 Task: Find connections with filter location Guruvāyūr with filter topic #socialentrepreneurswith filter profile language German with filter current company UPL with filter school Arts Commerce Jobs with filter industry Pet Services with filter service category Web Development with filter keywords title Manufacturing Assembler
Action: Mouse moved to (512, 72)
Screenshot: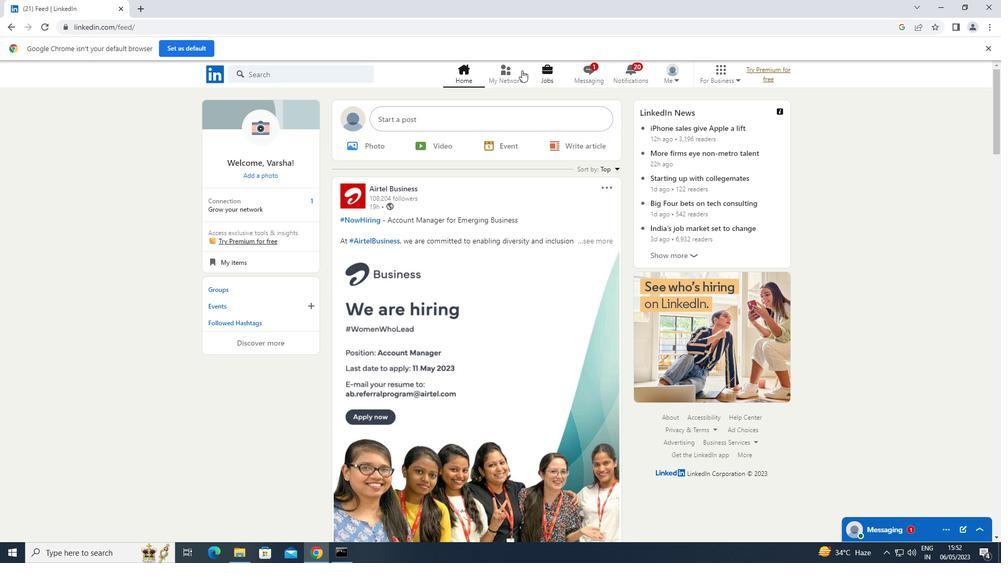 
Action: Mouse pressed left at (512, 72)
Screenshot: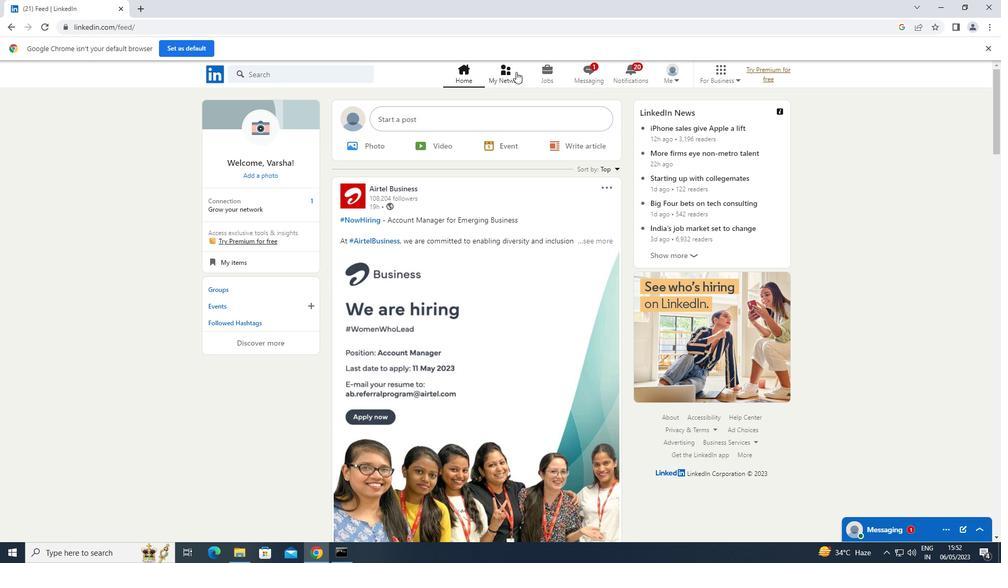 
Action: Mouse moved to (300, 133)
Screenshot: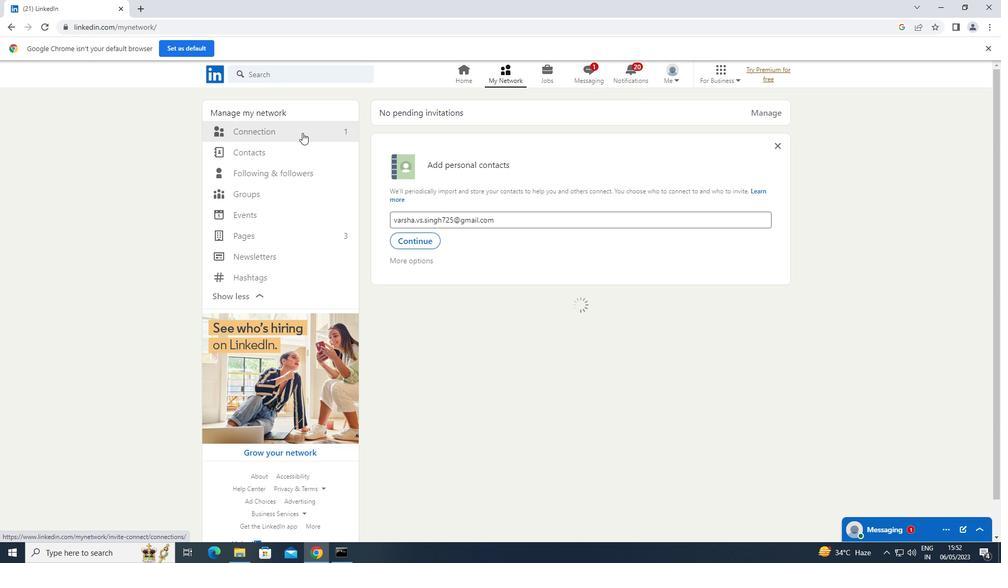 
Action: Mouse pressed left at (300, 133)
Screenshot: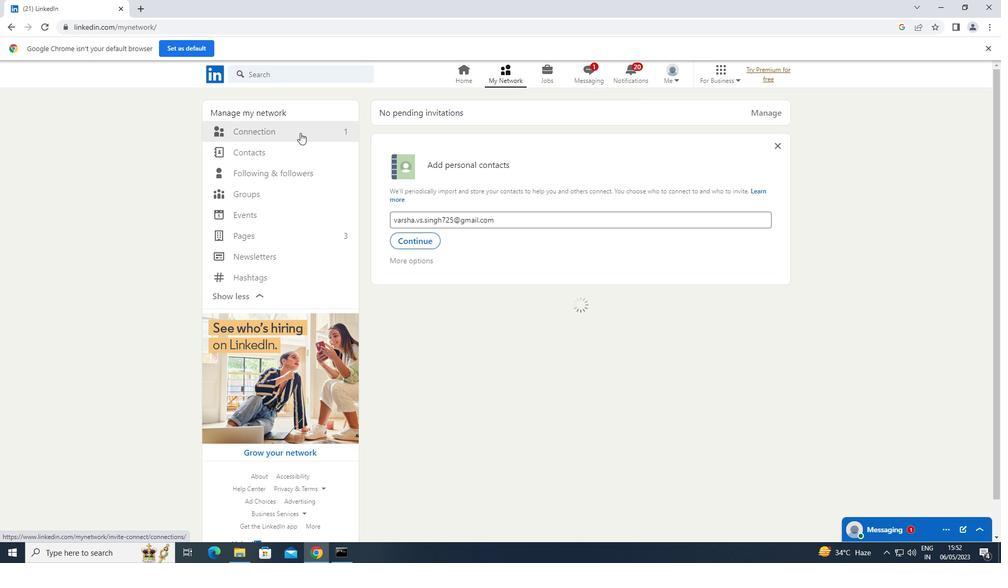 
Action: Mouse moved to (596, 131)
Screenshot: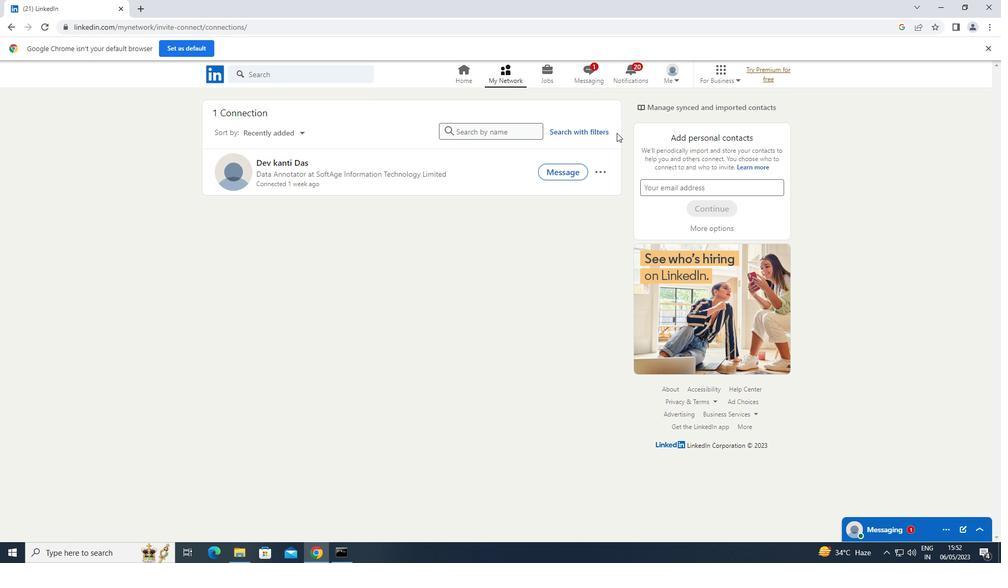 
Action: Mouse pressed left at (596, 131)
Screenshot: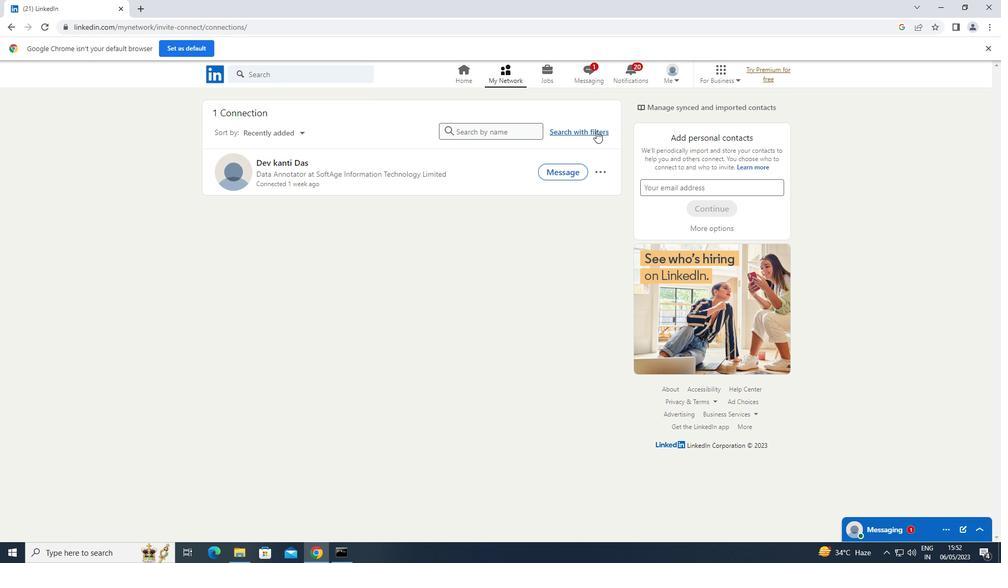 
Action: Mouse moved to (535, 102)
Screenshot: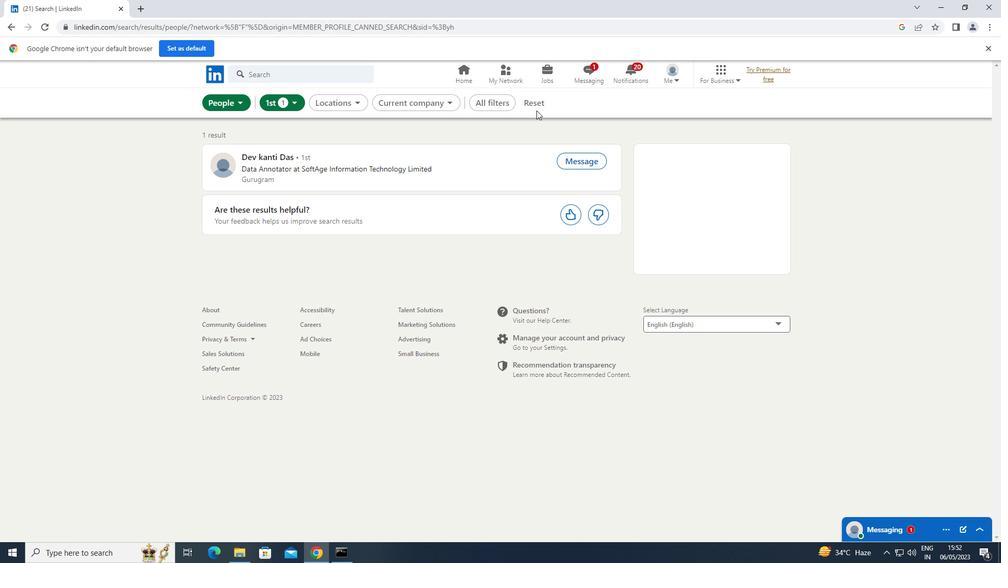 
Action: Mouse pressed left at (535, 102)
Screenshot: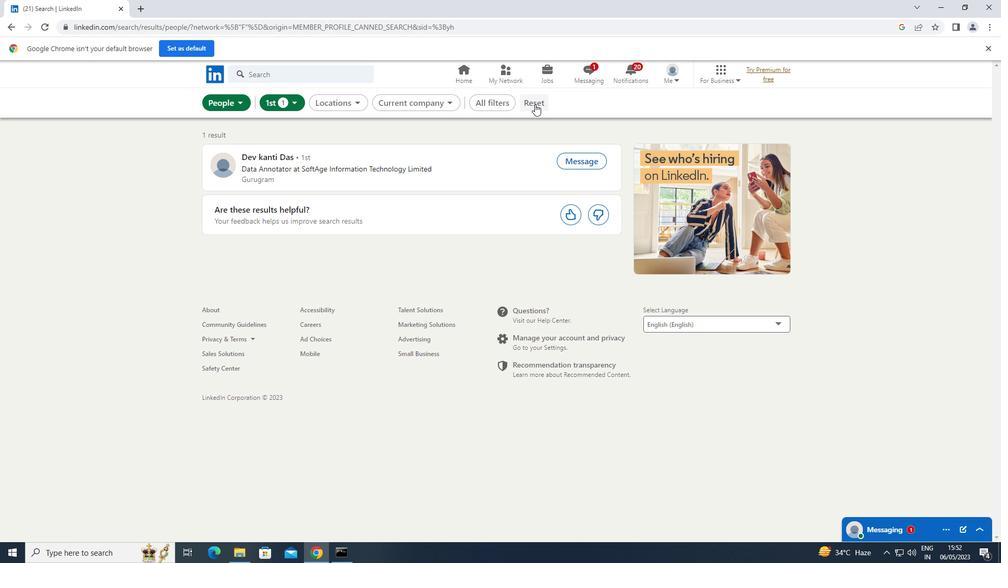 
Action: Mouse moved to (526, 104)
Screenshot: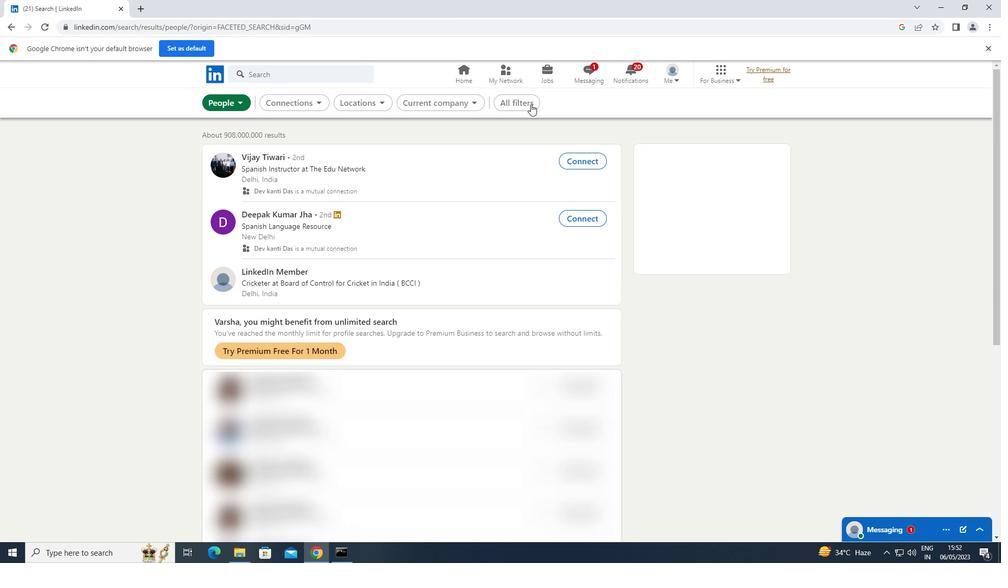 
Action: Mouse pressed left at (526, 104)
Screenshot: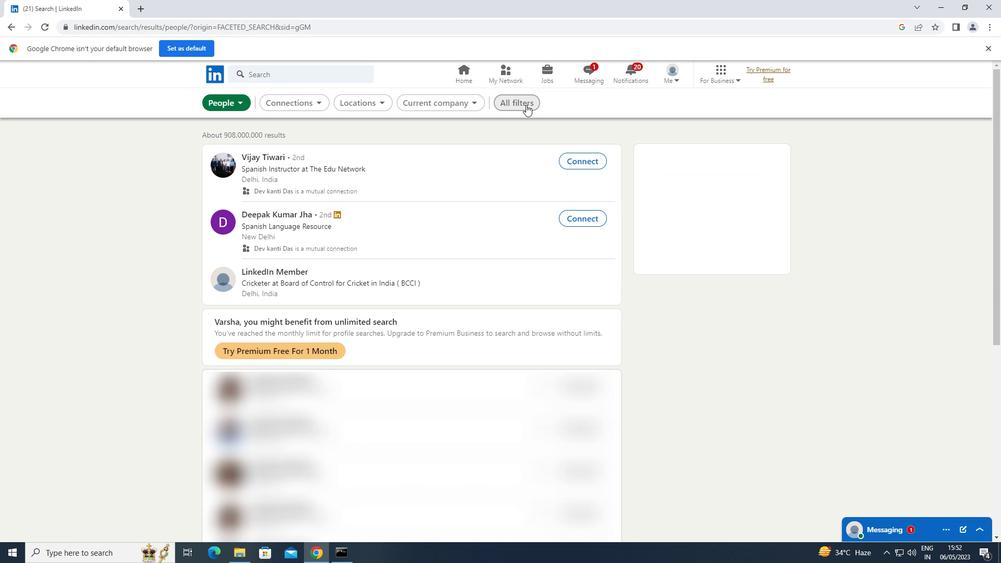
Action: Mouse moved to (766, 284)
Screenshot: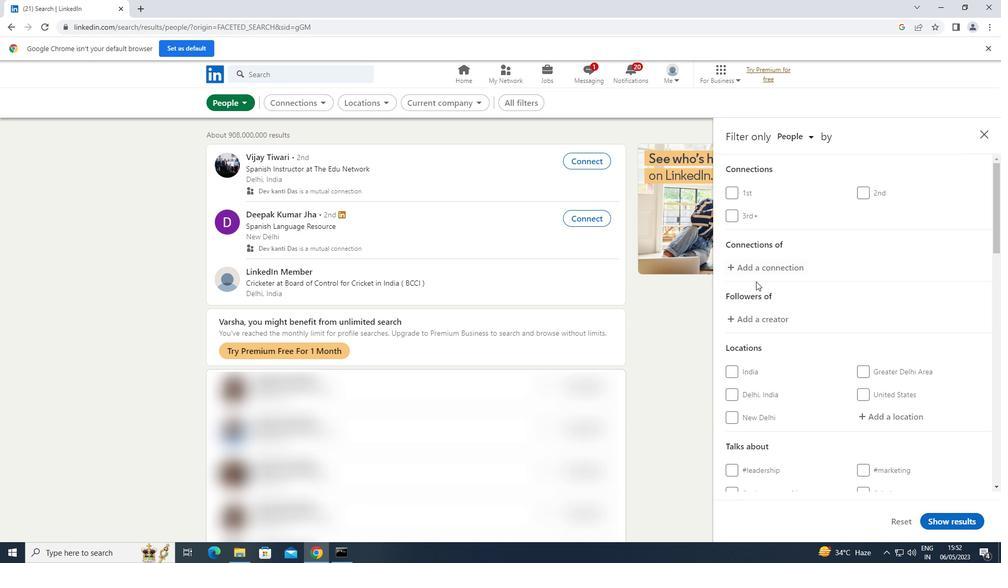 
Action: Mouse scrolled (766, 283) with delta (0, 0)
Screenshot: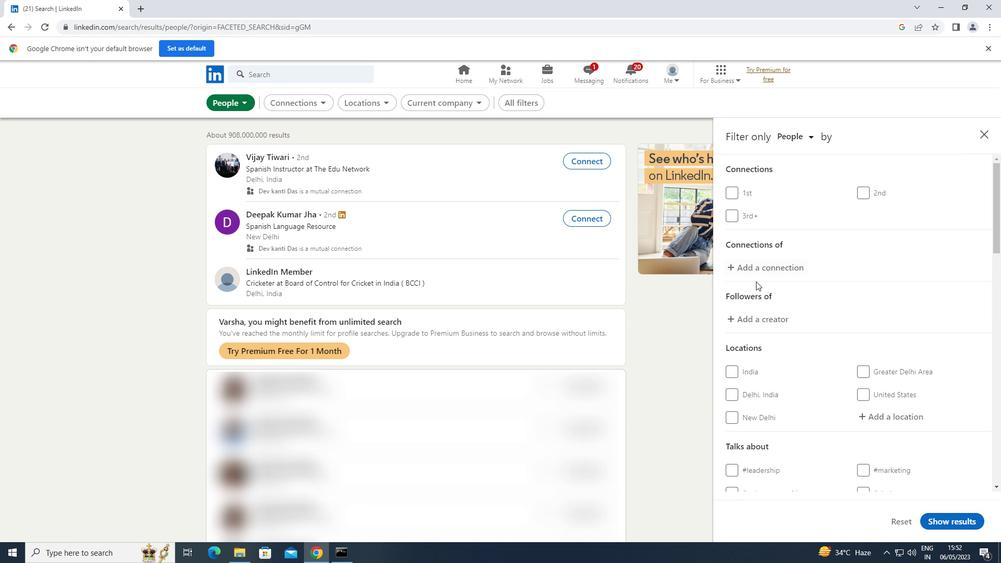 
Action: Mouse moved to (766, 284)
Screenshot: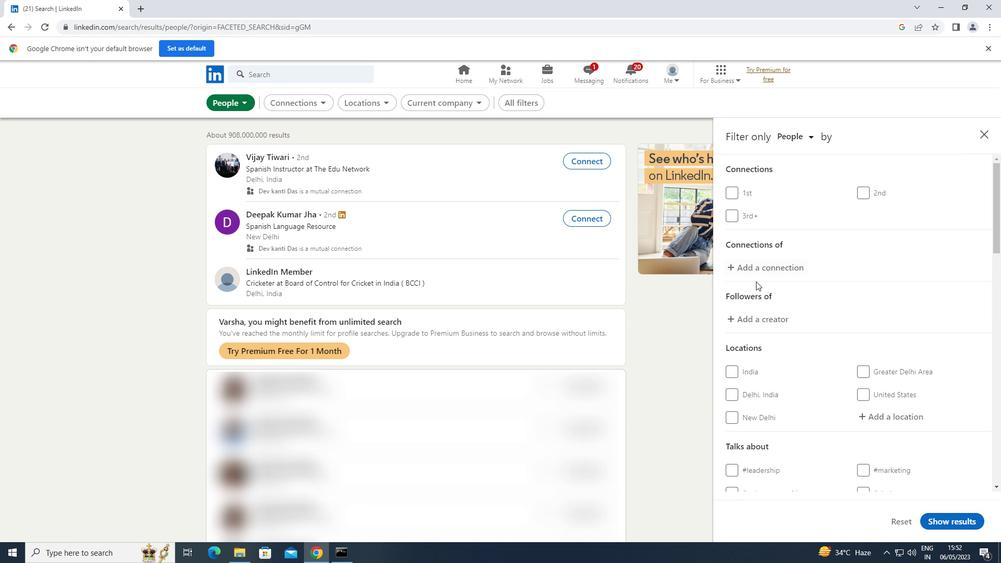 
Action: Mouse scrolled (766, 283) with delta (0, 0)
Screenshot: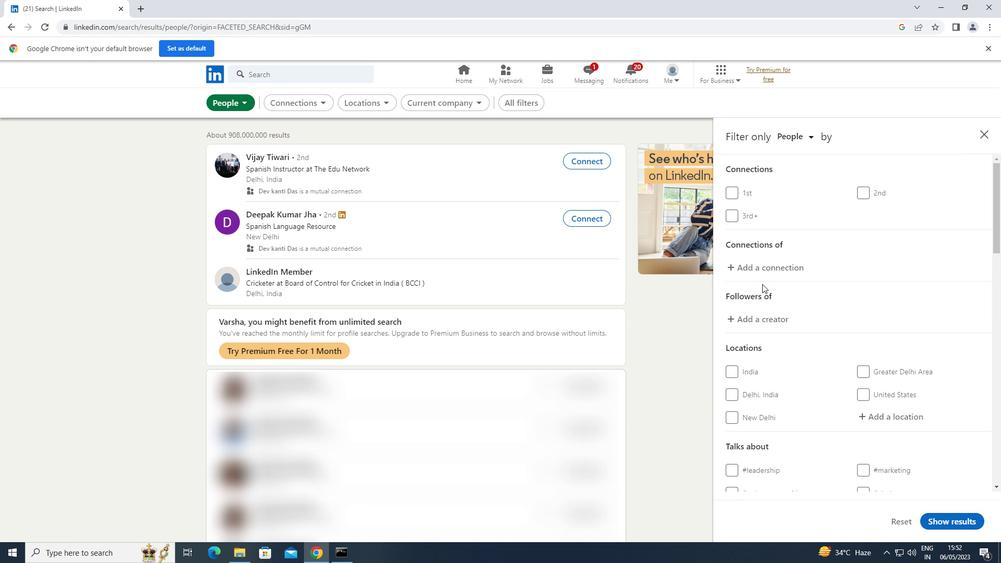 
Action: Mouse scrolled (766, 283) with delta (0, 0)
Screenshot: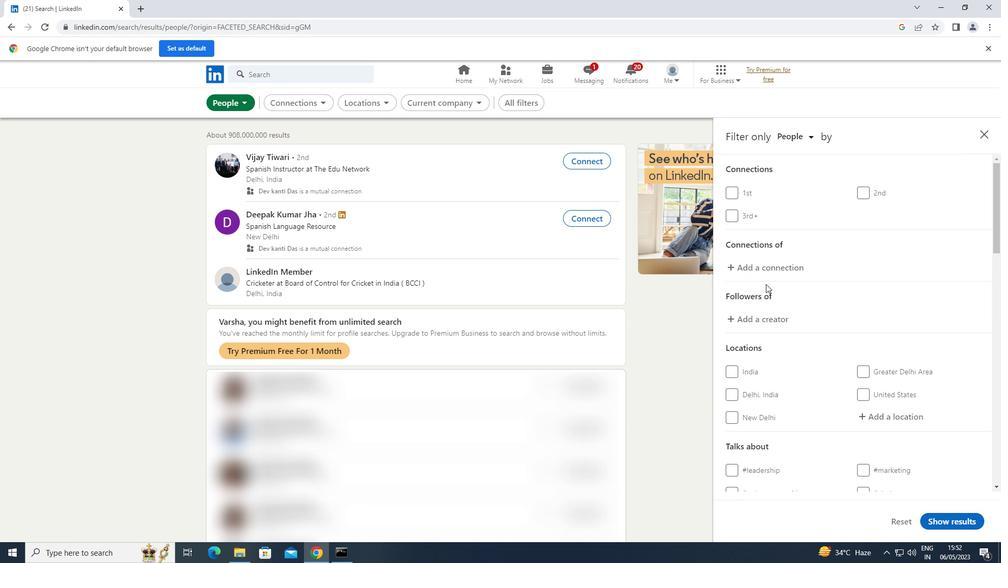 
Action: Mouse moved to (894, 260)
Screenshot: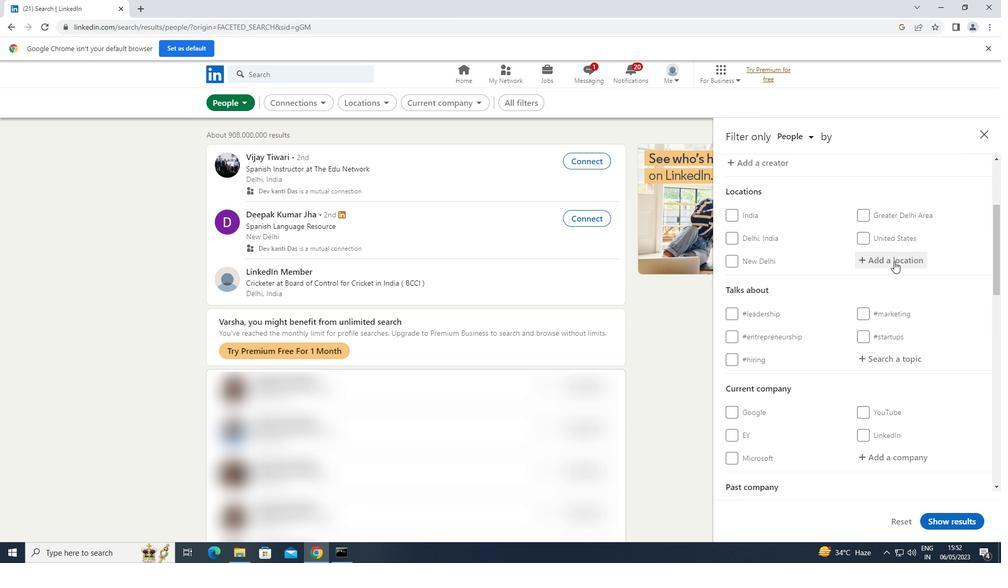 
Action: Mouse pressed left at (894, 260)
Screenshot: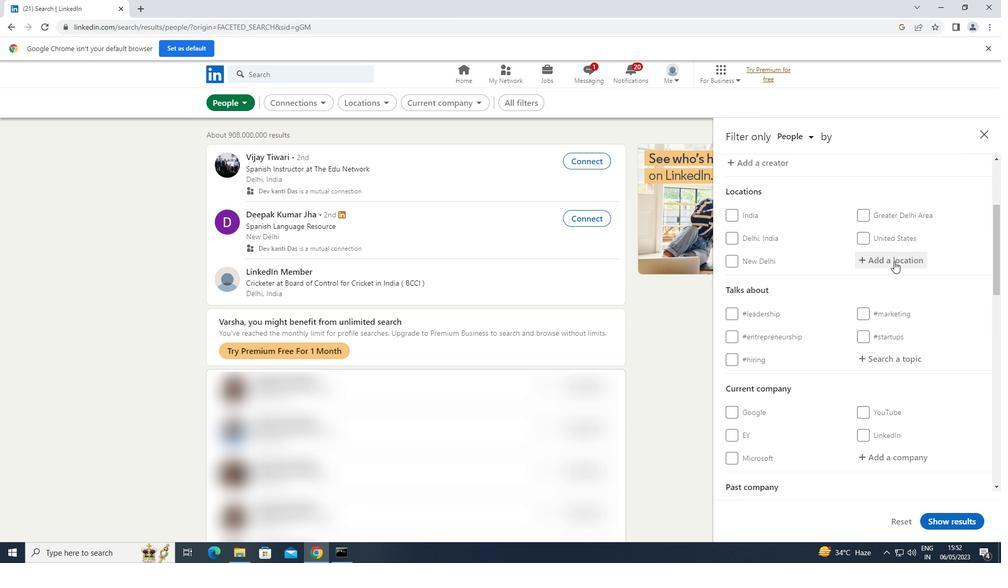 
Action: Key pressed <Key.shift>GURUVAYUR
Screenshot: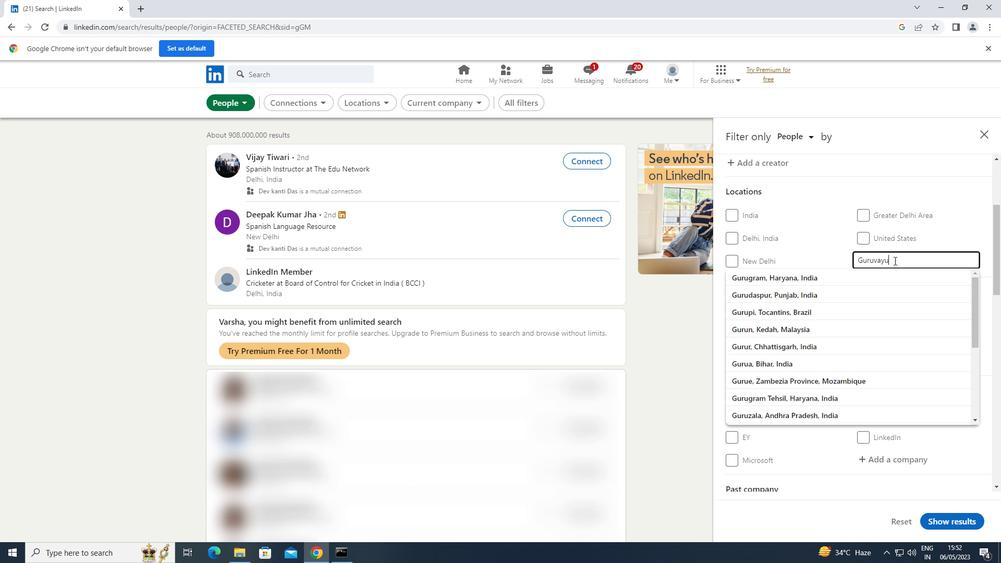 
Action: Mouse moved to (882, 359)
Screenshot: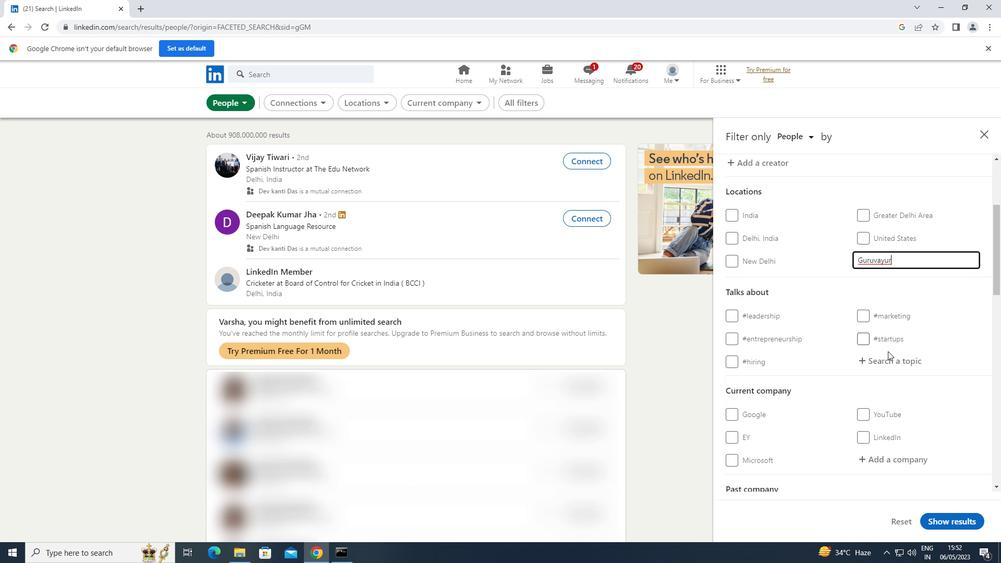 
Action: Mouse pressed left at (882, 359)
Screenshot: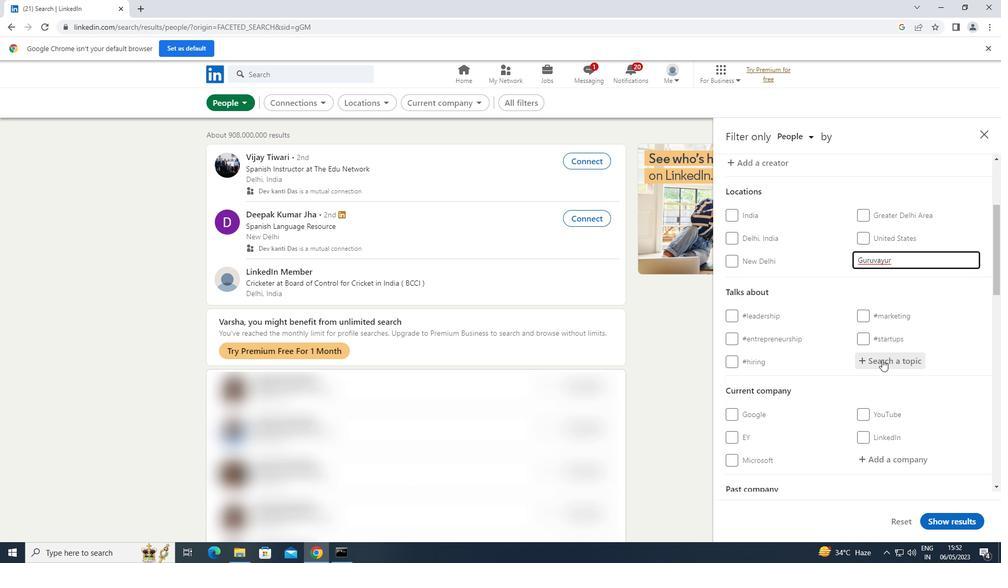 
Action: Key pressed SP<Key.backspace>OCIALENTREPRENEUR
Screenshot: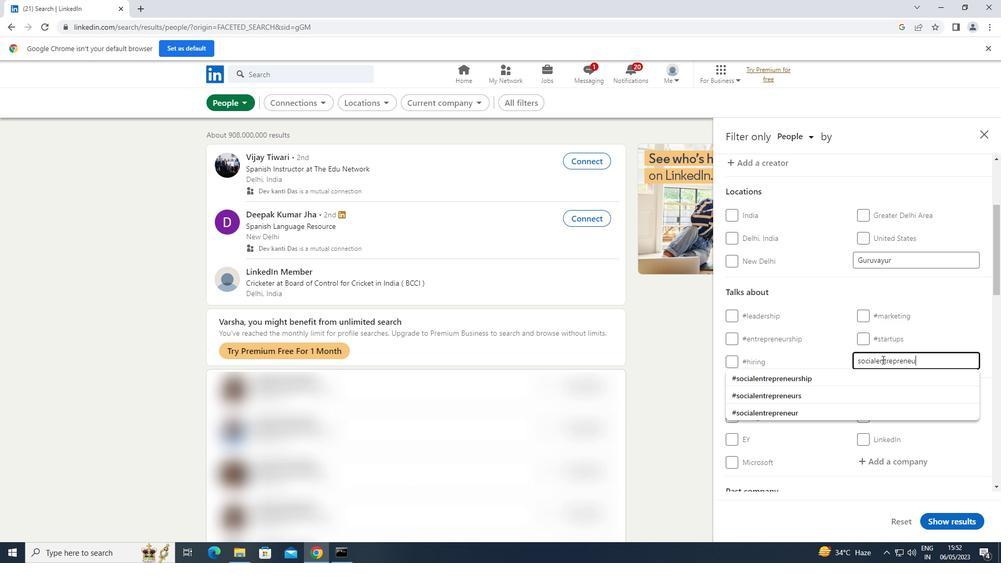 
Action: Mouse moved to (819, 389)
Screenshot: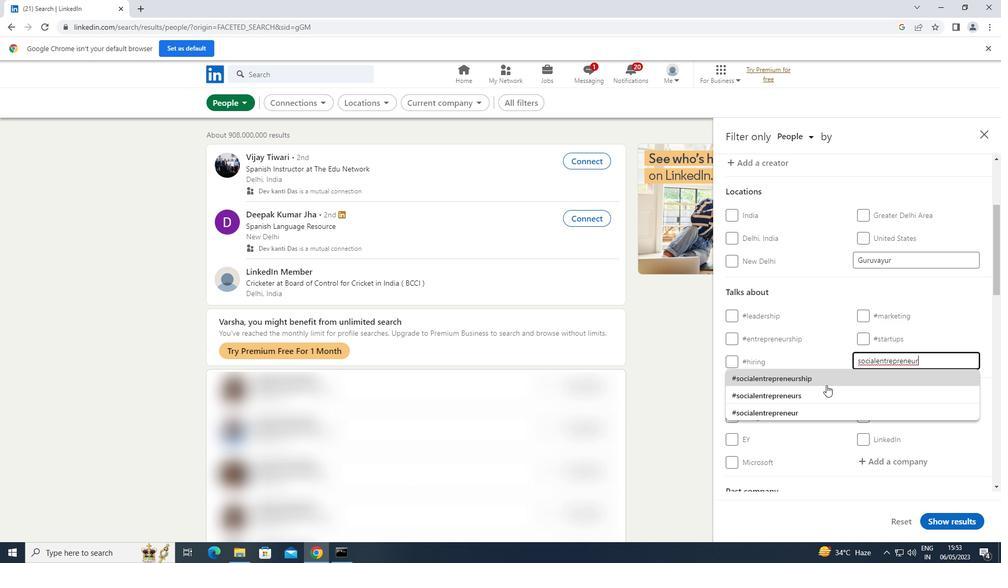 
Action: Mouse pressed left at (819, 389)
Screenshot: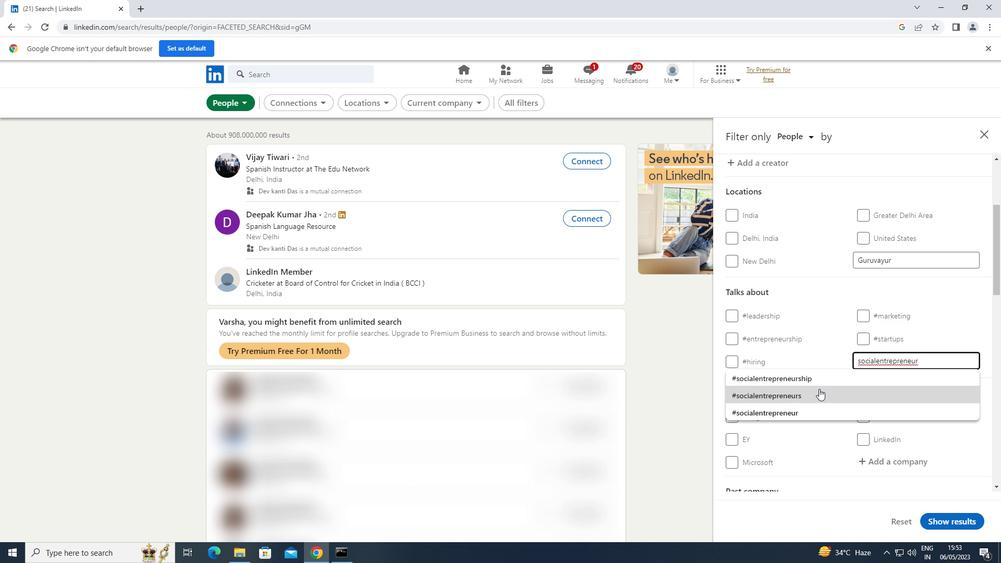 
Action: Mouse scrolled (819, 388) with delta (0, 0)
Screenshot: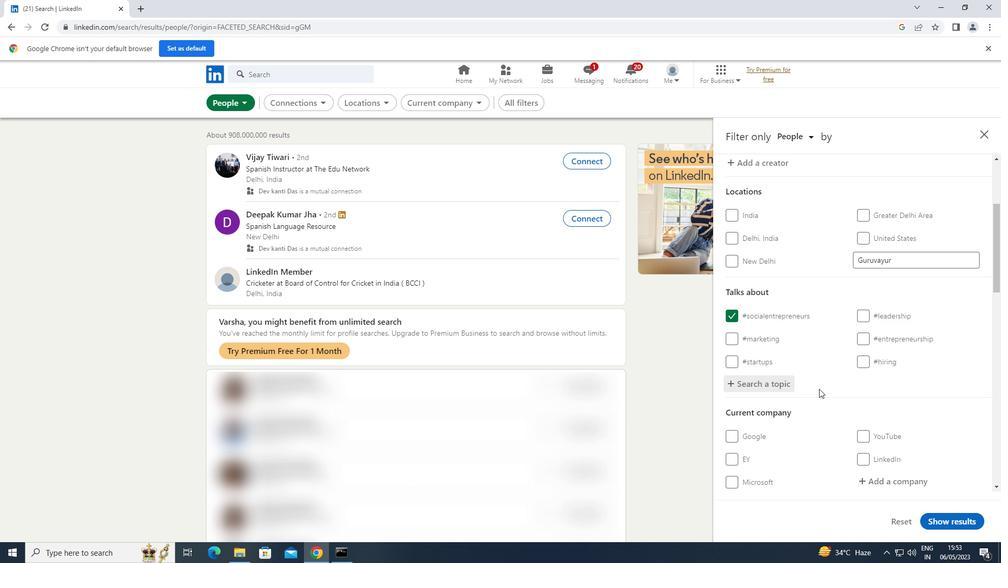 
Action: Mouse scrolled (819, 388) with delta (0, 0)
Screenshot: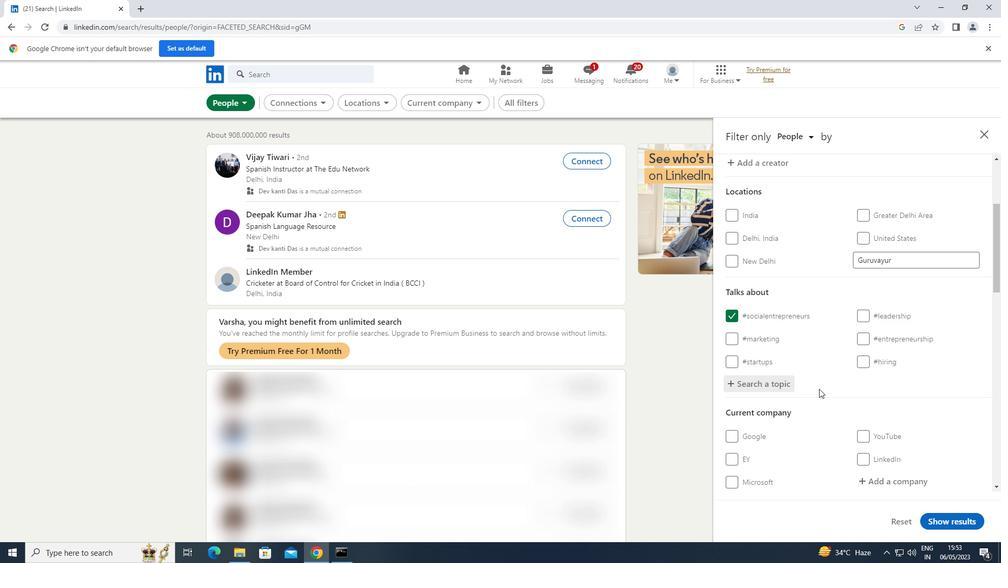 
Action: Mouse scrolled (819, 388) with delta (0, 0)
Screenshot: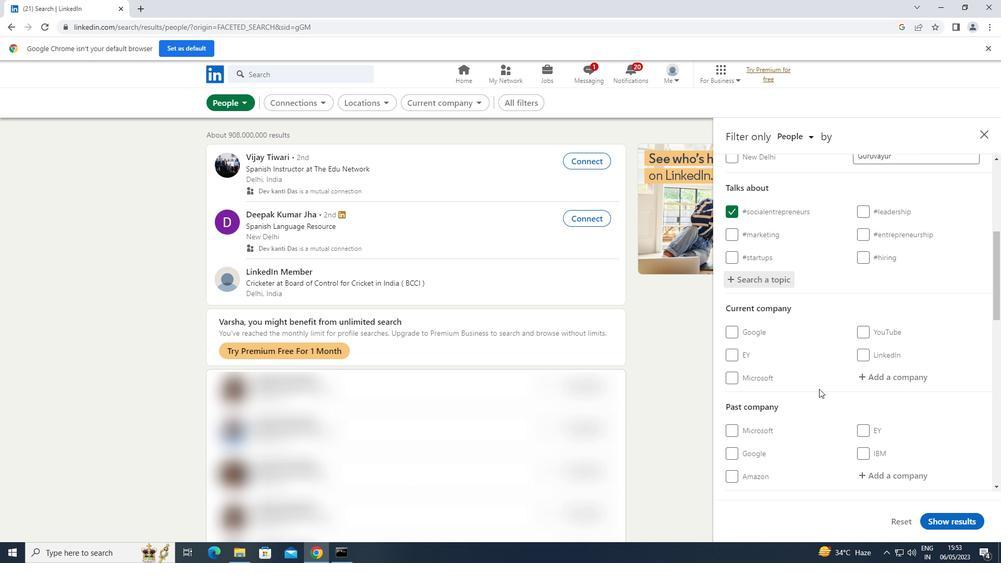 
Action: Mouse scrolled (819, 388) with delta (0, 0)
Screenshot: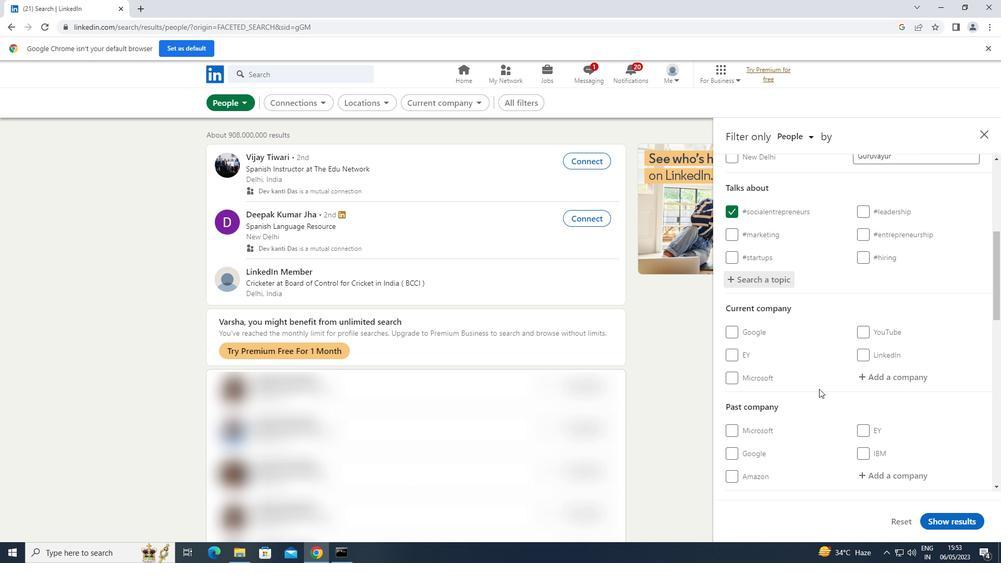 
Action: Mouse scrolled (819, 388) with delta (0, 0)
Screenshot: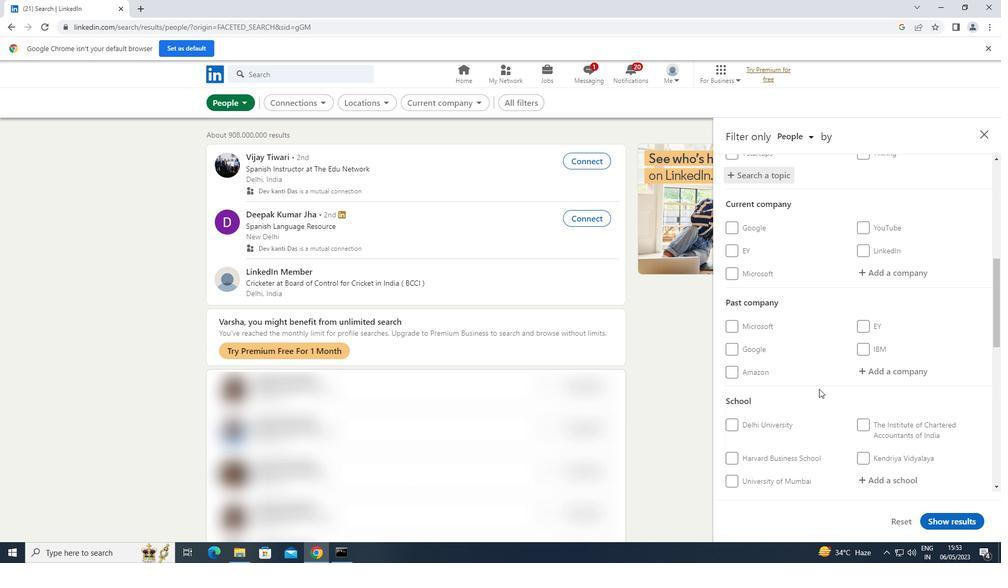 
Action: Mouse scrolled (819, 388) with delta (0, 0)
Screenshot: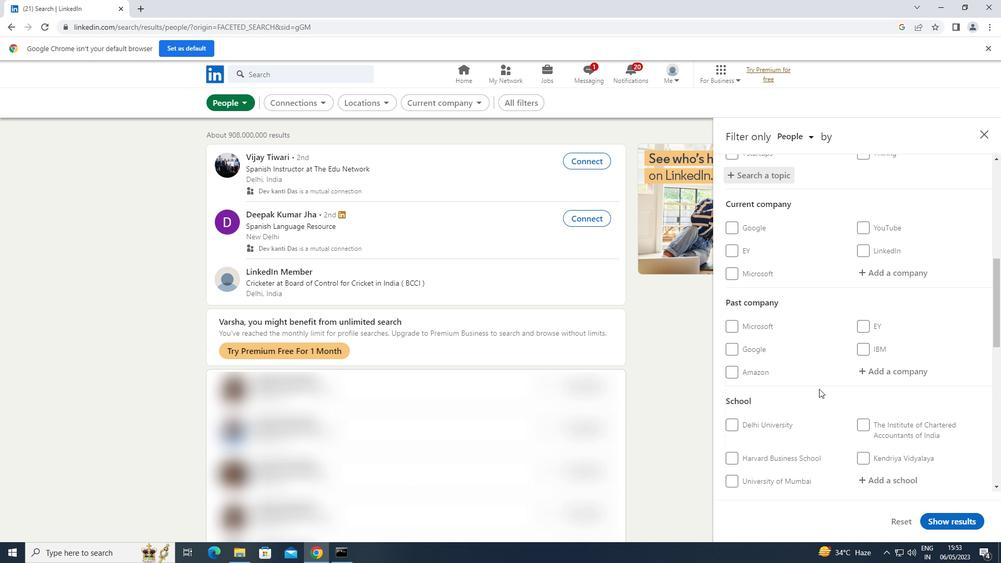 
Action: Mouse scrolled (819, 388) with delta (0, 0)
Screenshot: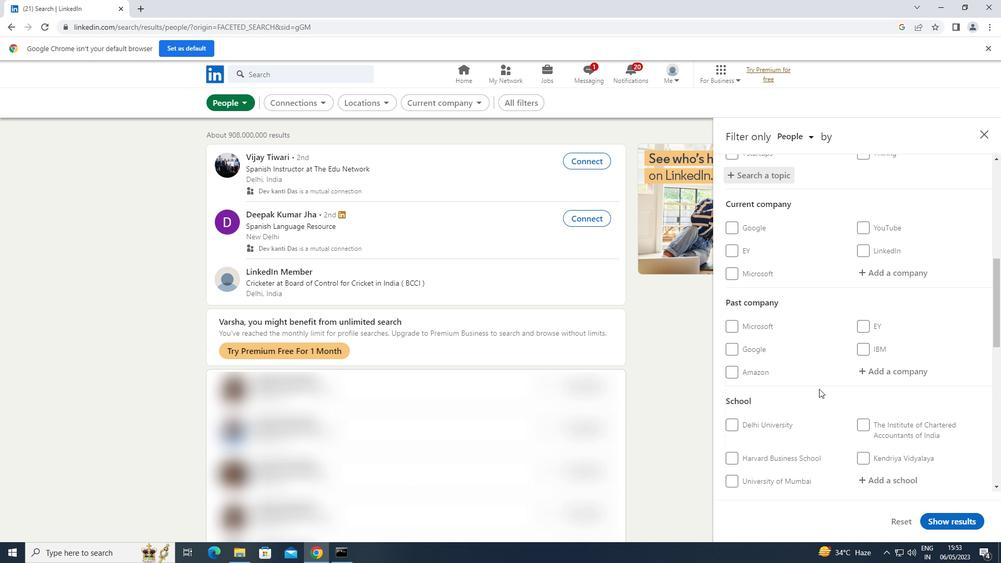 
Action: Mouse scrolled (819, 388) with delta (0, 0)
Screenshot: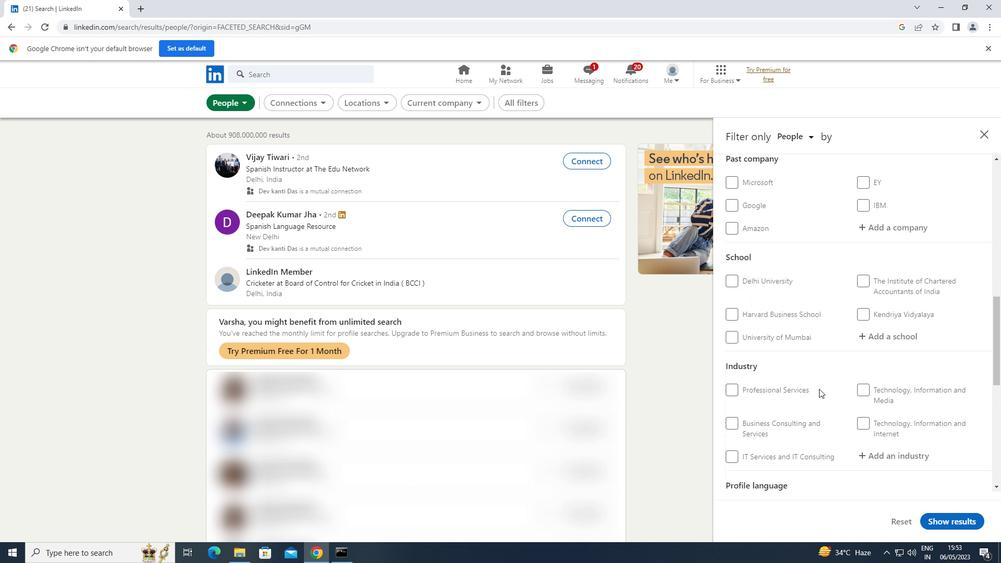 
Action: Mouse scrolled (819, 388) with delta (0, 0)
Screenshot: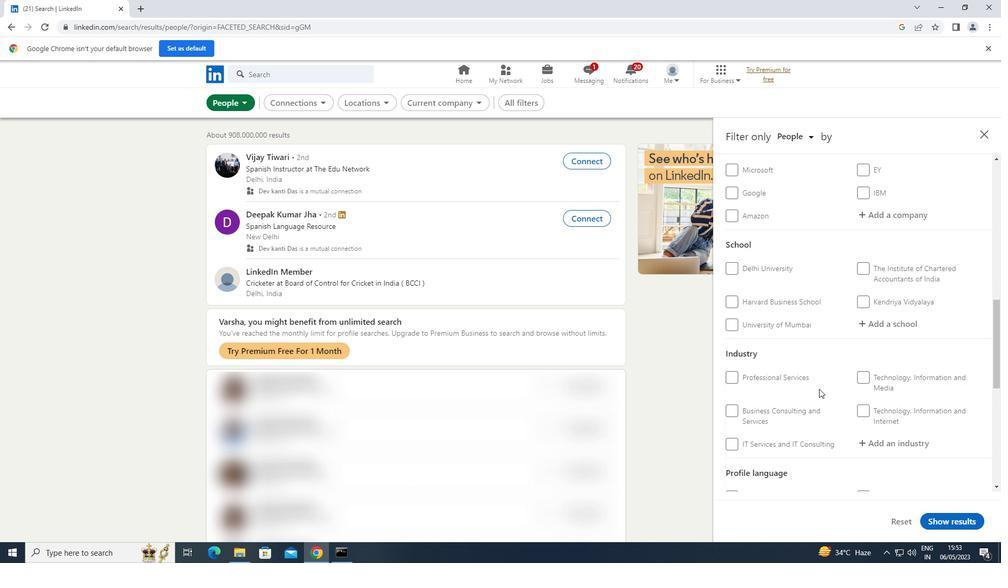 
Action: Mouse scrolled (819, 388) with delta (0, 0)
Screenshot: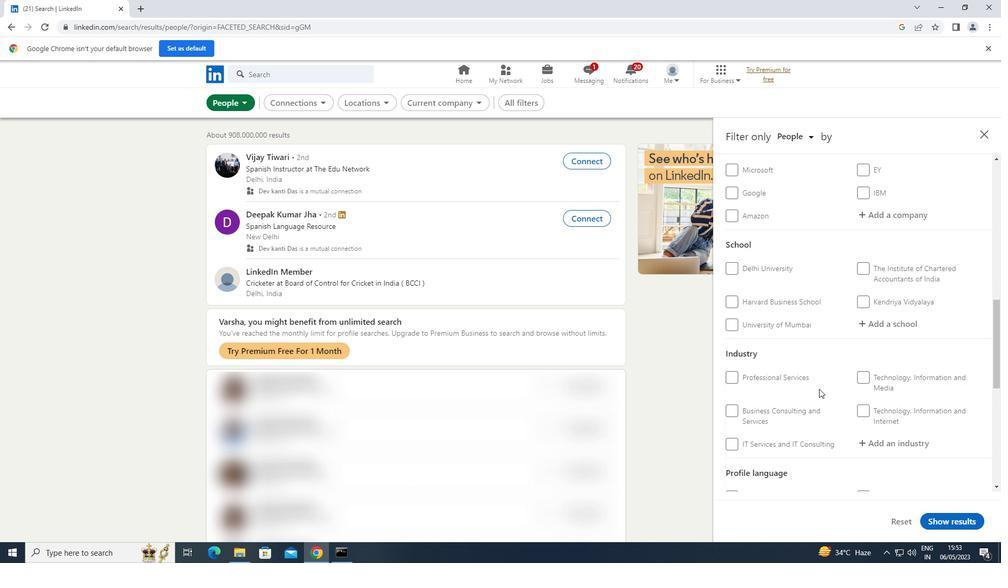 
Action: Mouse scrolled (819, 388) with delta (0, 0)
Screenshot: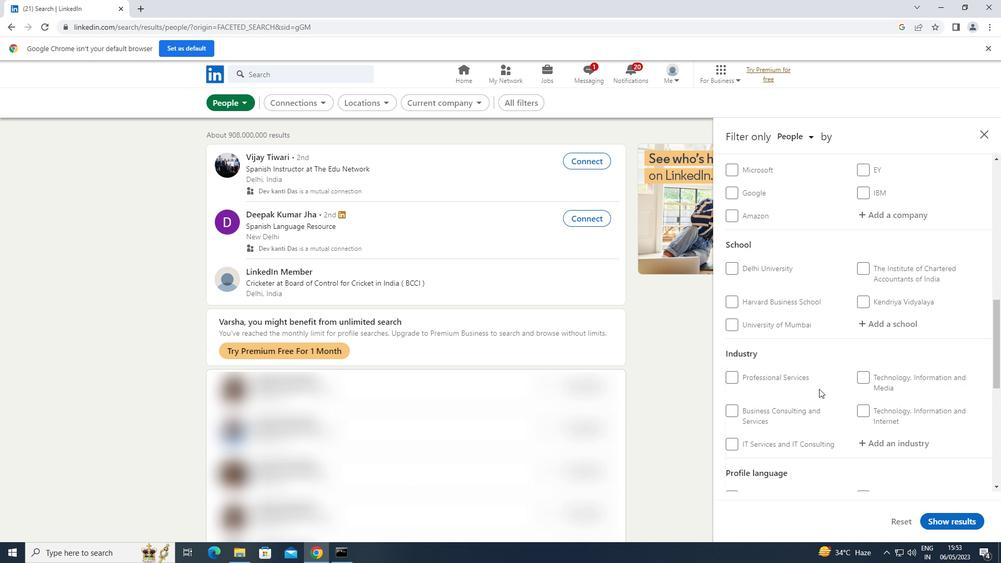 
Action: Mouse moved to (733, 332)
Screenshot: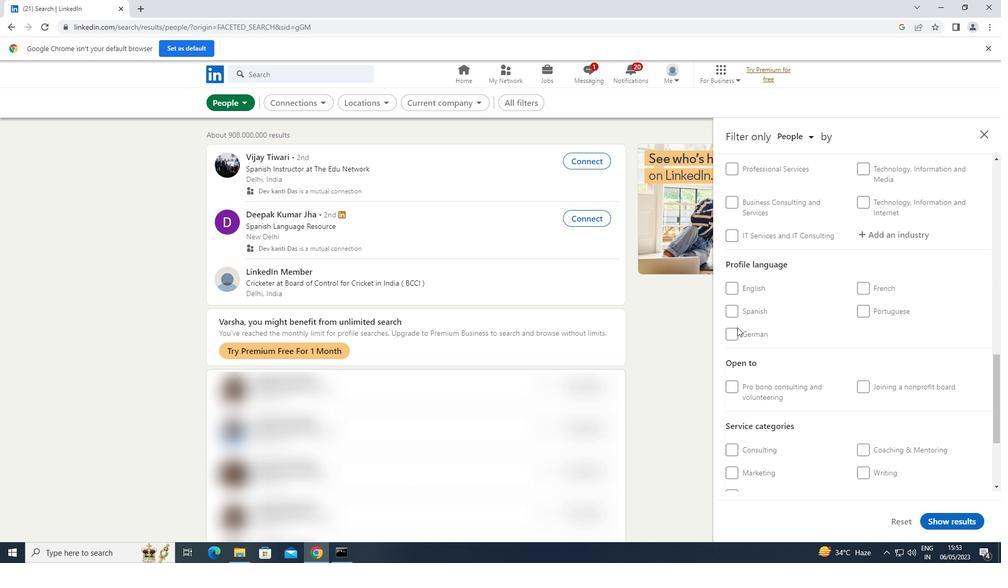 
Action: Mouse pressed left at (733, 332)
Screenshot: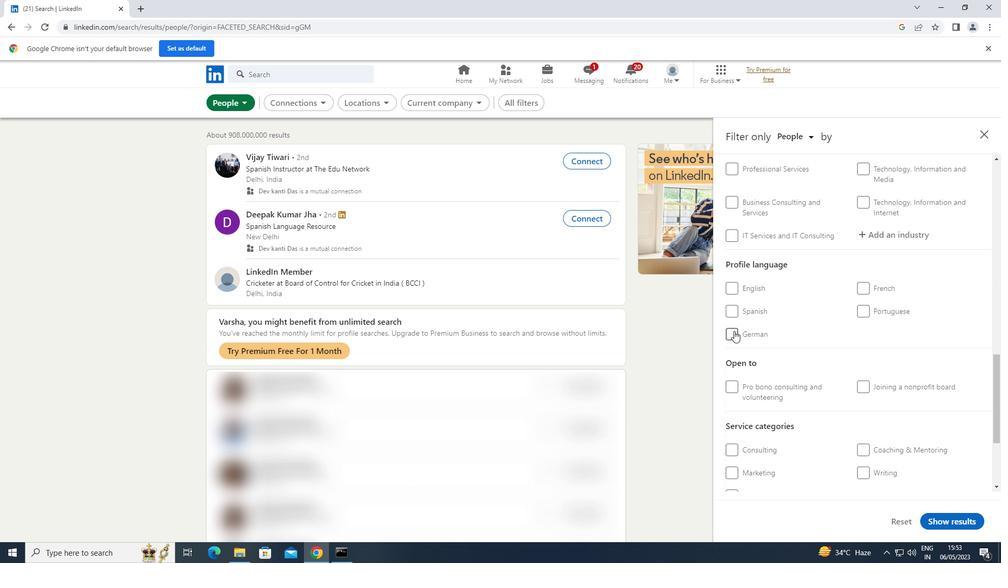
Action: Mouse moved to (814, 343)
Screenshot: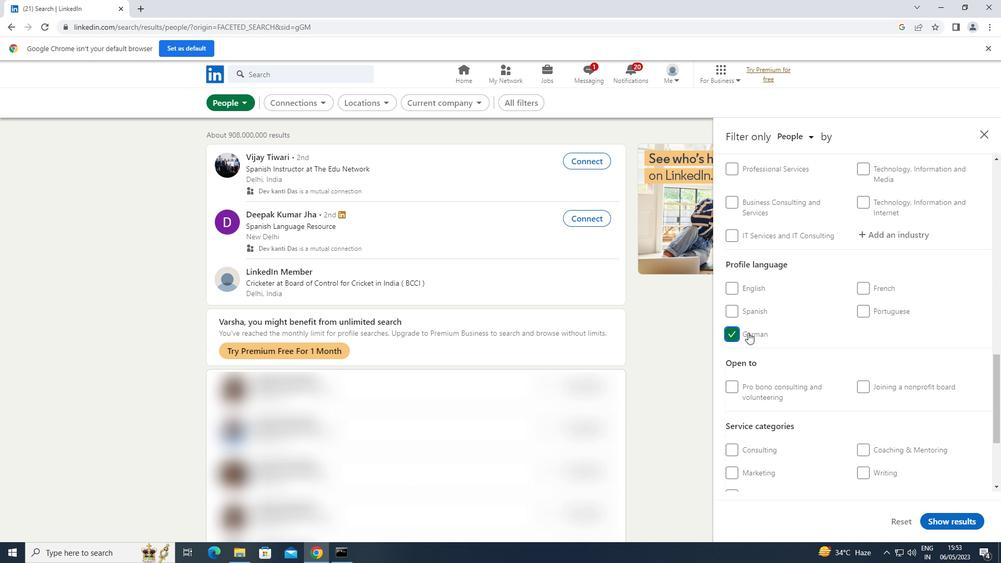
Action: Mouse scrolled (814, 343) with delta (0, 0)
Screenshot: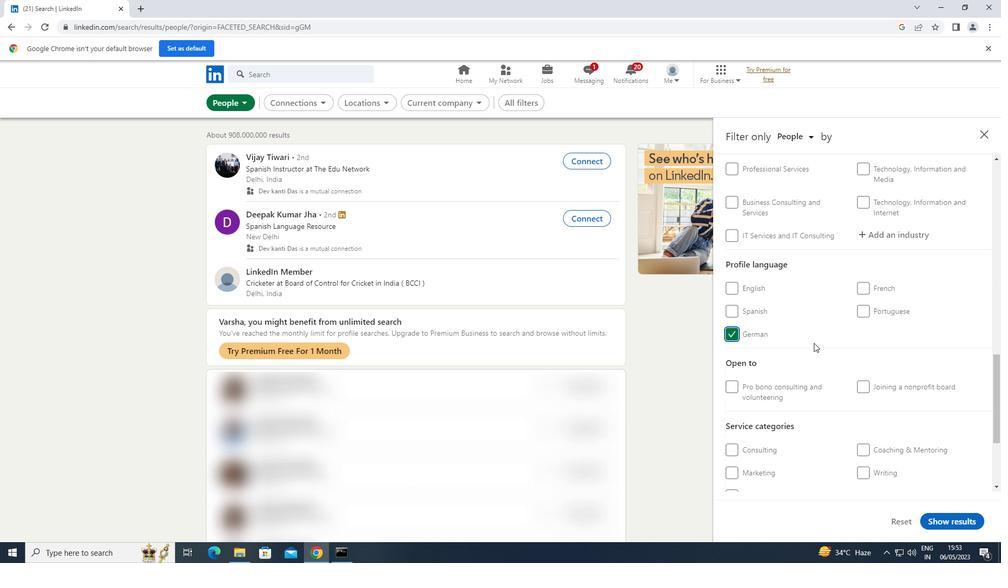 
Action: Mouse scrolled (814, 343) with delta (0, 0)
Screenshot: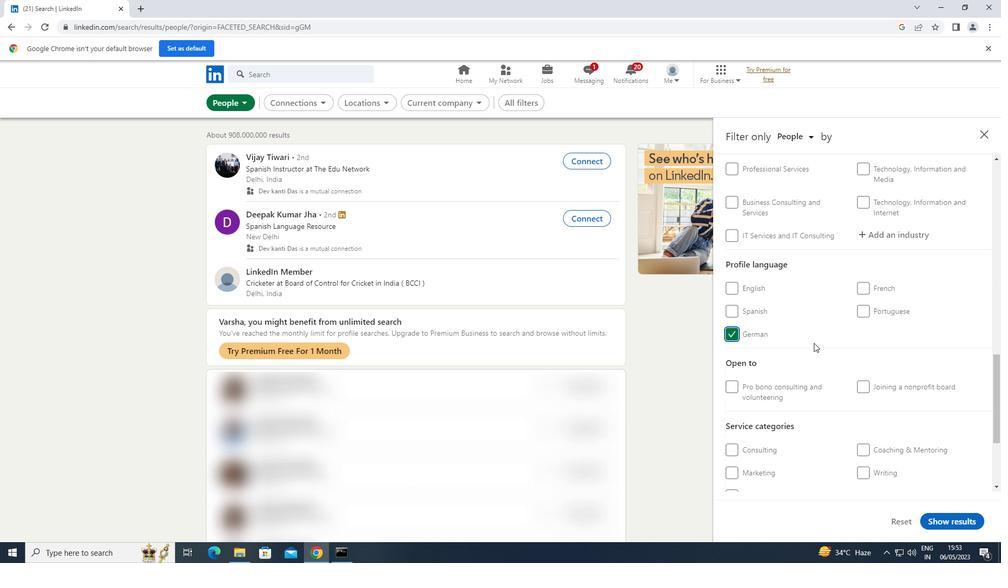 
Action: Mouse scrolled (814, 343) with delta (0, 0)
Screenshot: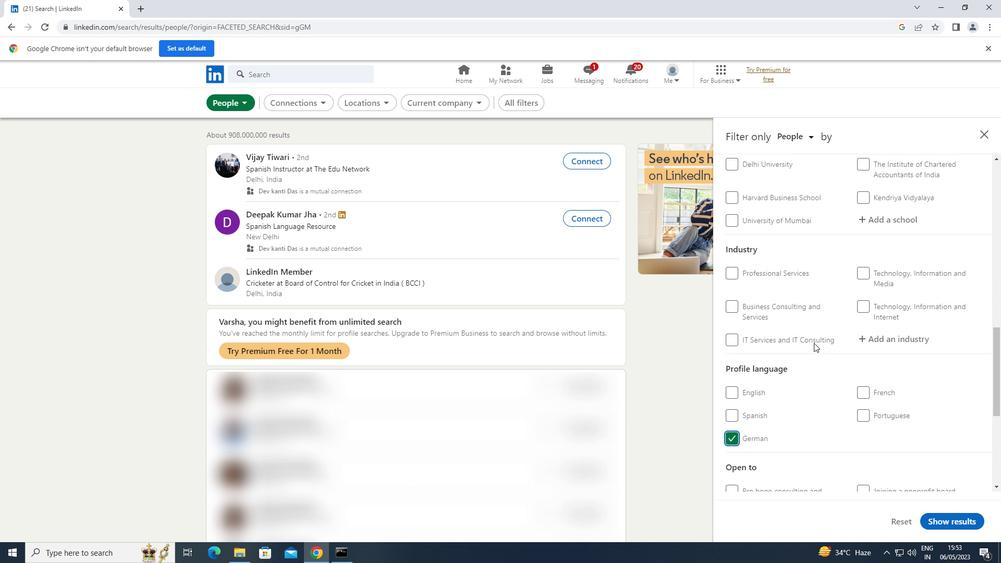 
Action: Mouse scrolled (814, 343) with delta (0, 0)
Screenshot: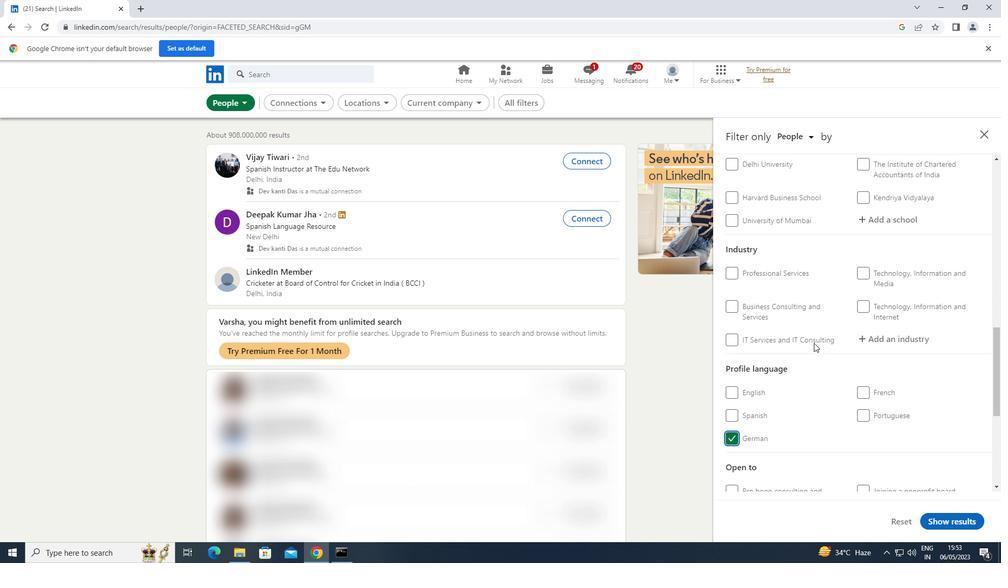 
Action: Mouse scrolled (814, 343) with delta (0, 0)
Screenshot: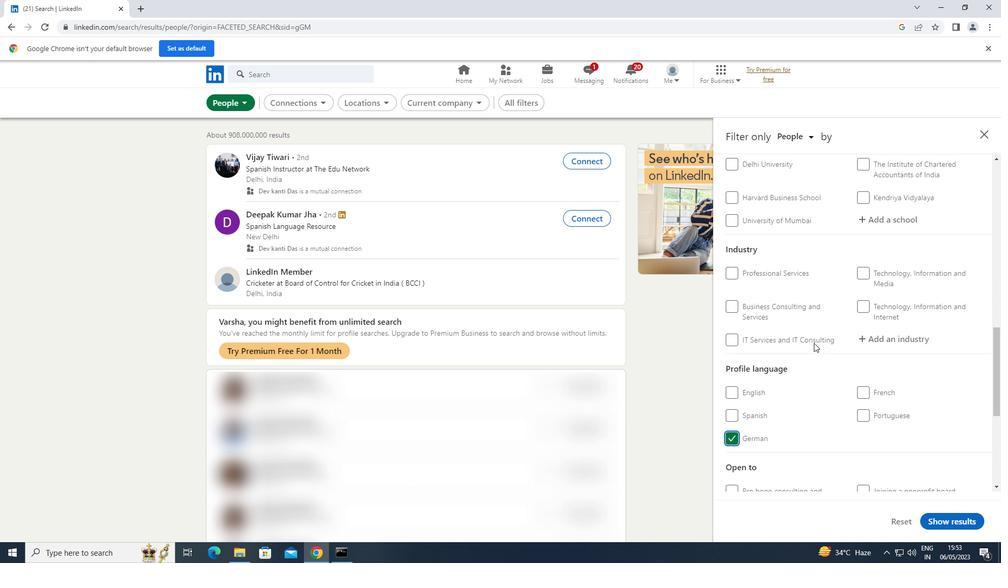 
Action: Mouse scrolled (814, 343) with delta (0, 0)
Screenshot: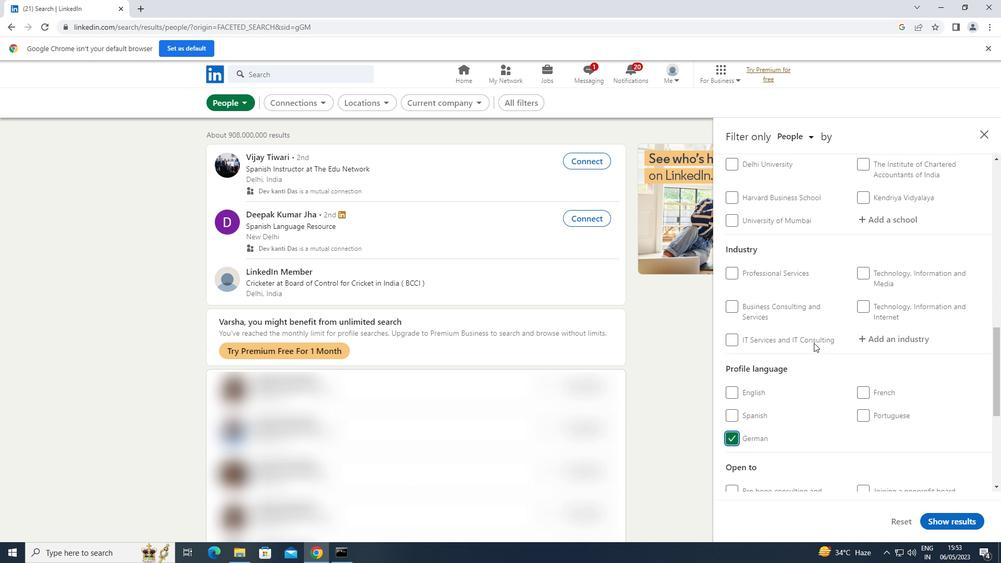
Action: Mouse moved to (837, 318)
Screenshot: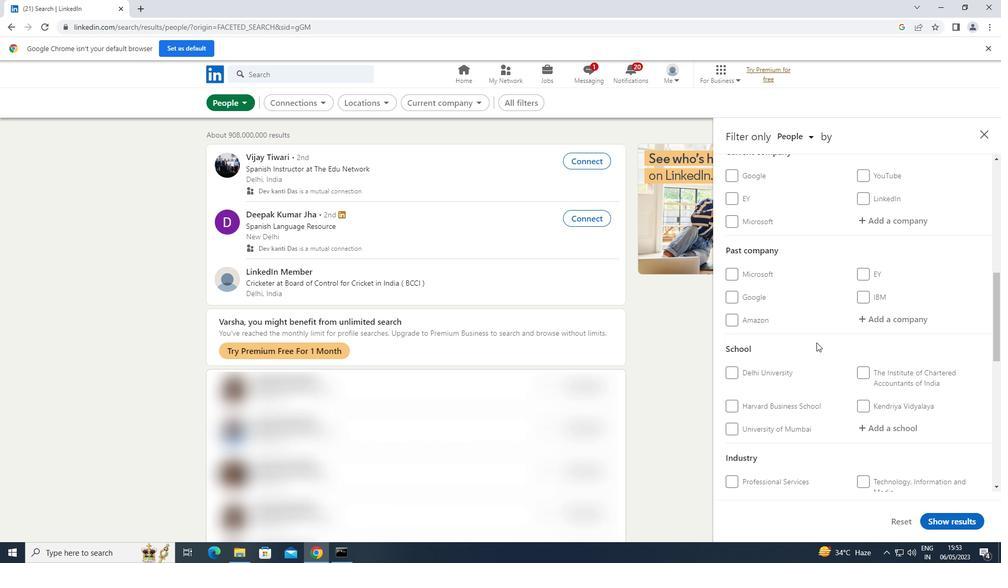 
Action: Mouse scrolled (837, 318) with delta (0, 0)
Screenshot: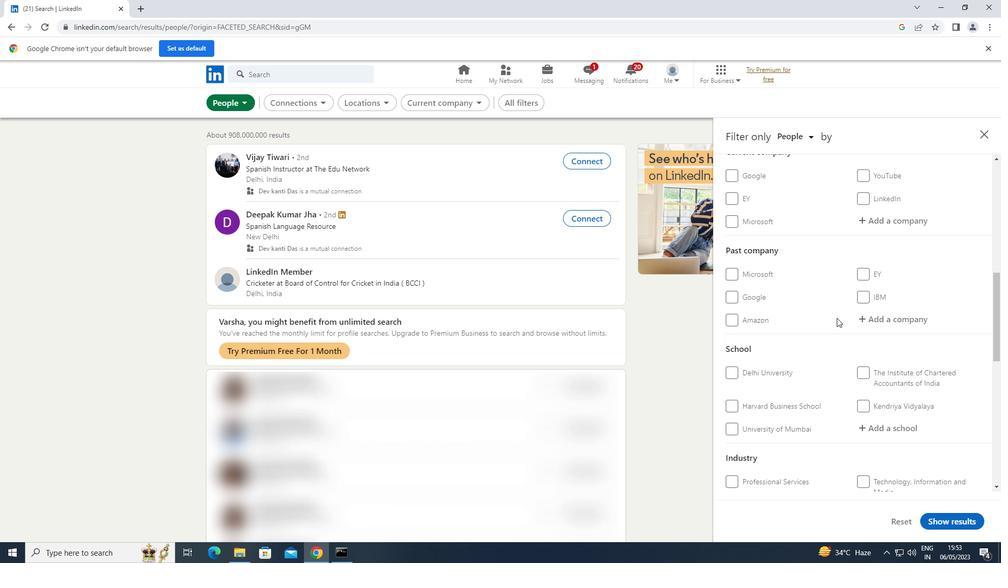 
Action: Mouse moved to (892, 274)
Screenshot: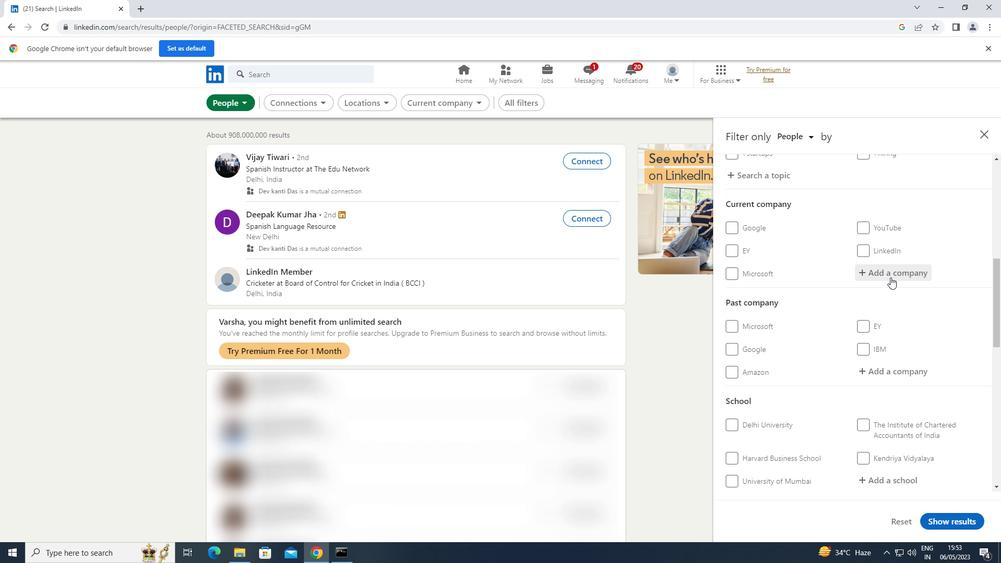 
Action: Mouse pressed left at (892, 274)
Screenshot: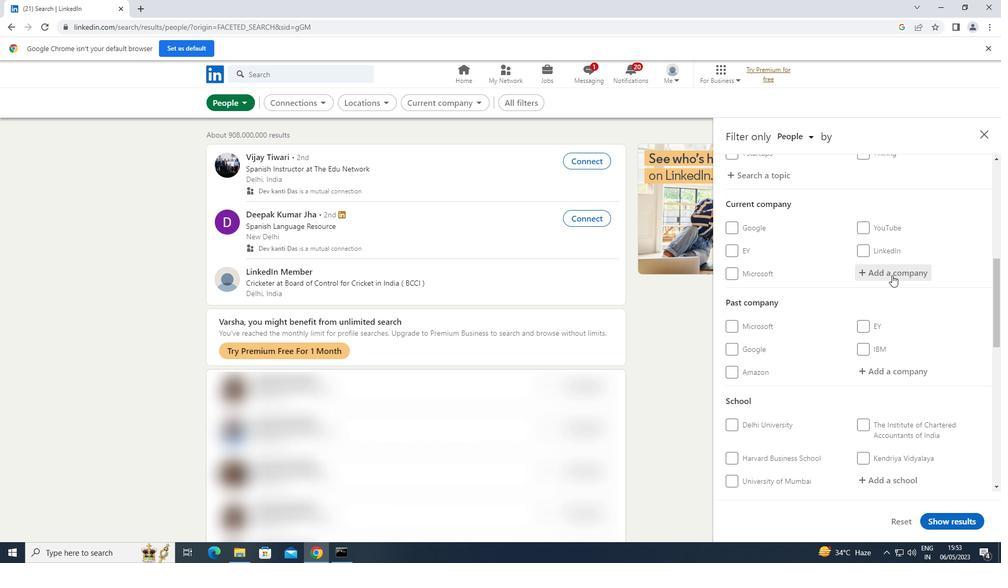 
Action: Key pressed <Key.shift>UPL
Screenshot: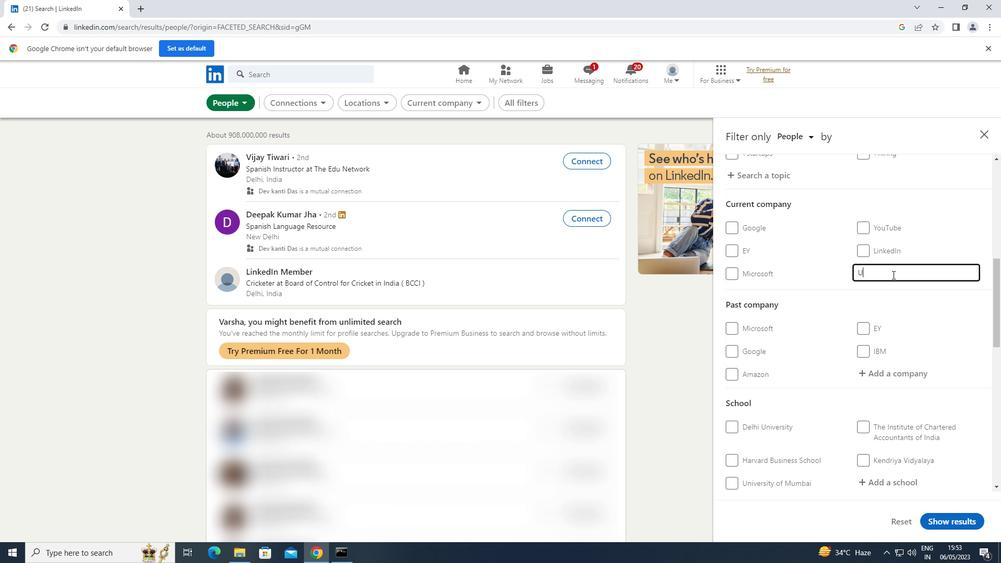 
Action: Mouse moved to (826, 292)
Screenshot: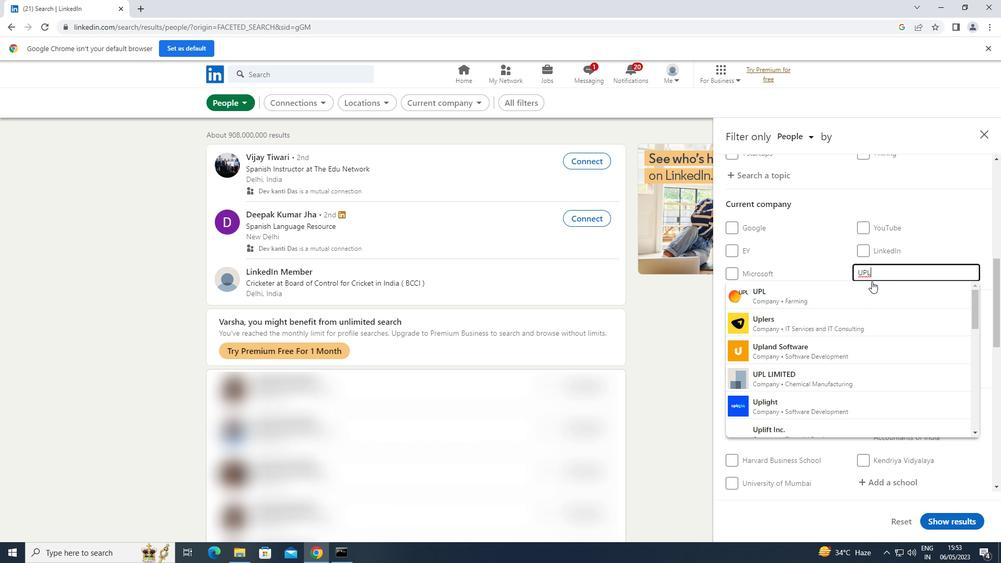 
Action: Mouse pressed left at (826, 292)
Screenshot: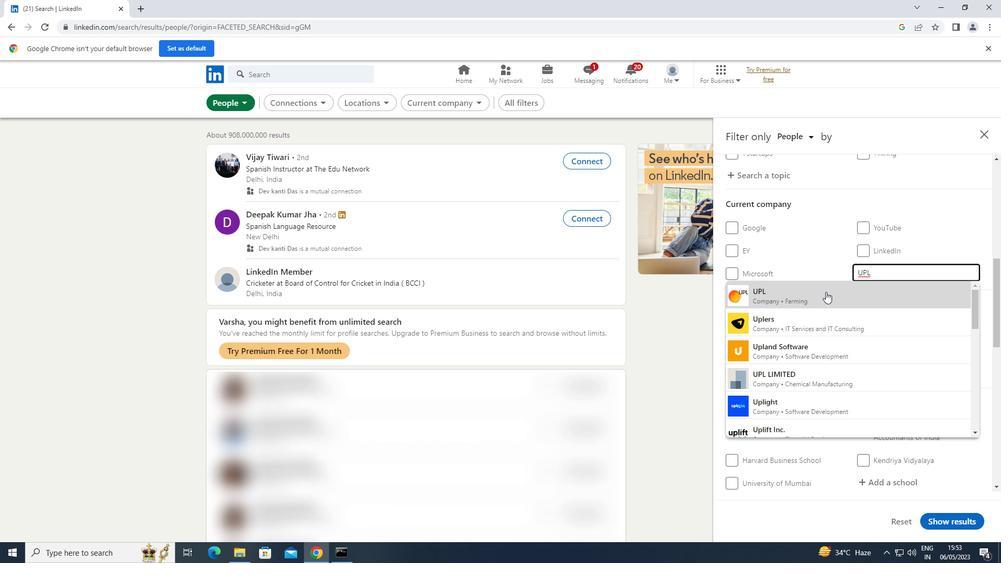 
Action: Mouse scrolled (826, 291) with delta (0, 0)
Screenshot: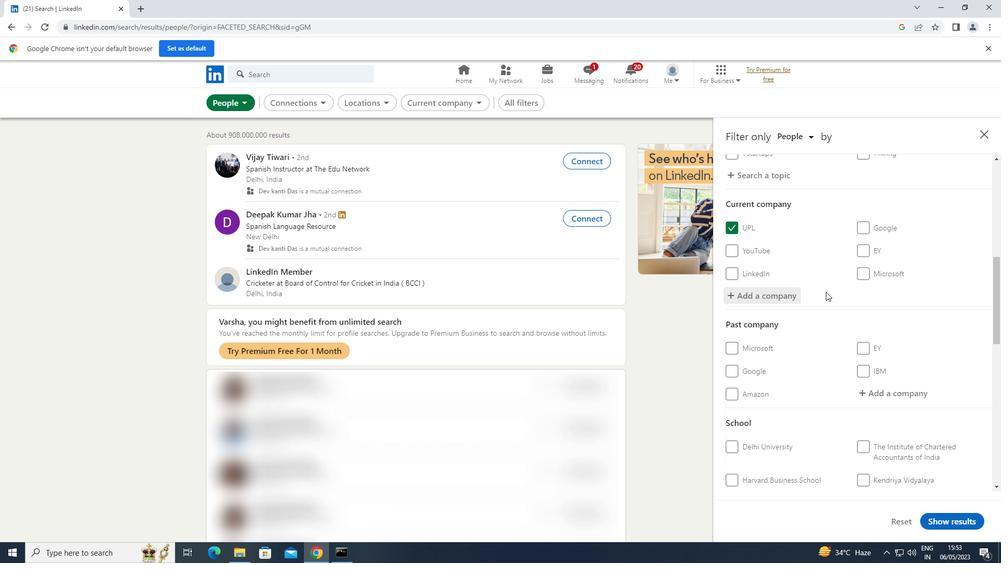 
Action: Mouse scrolled (826, 291) with delta (0, 0)
Screenshot: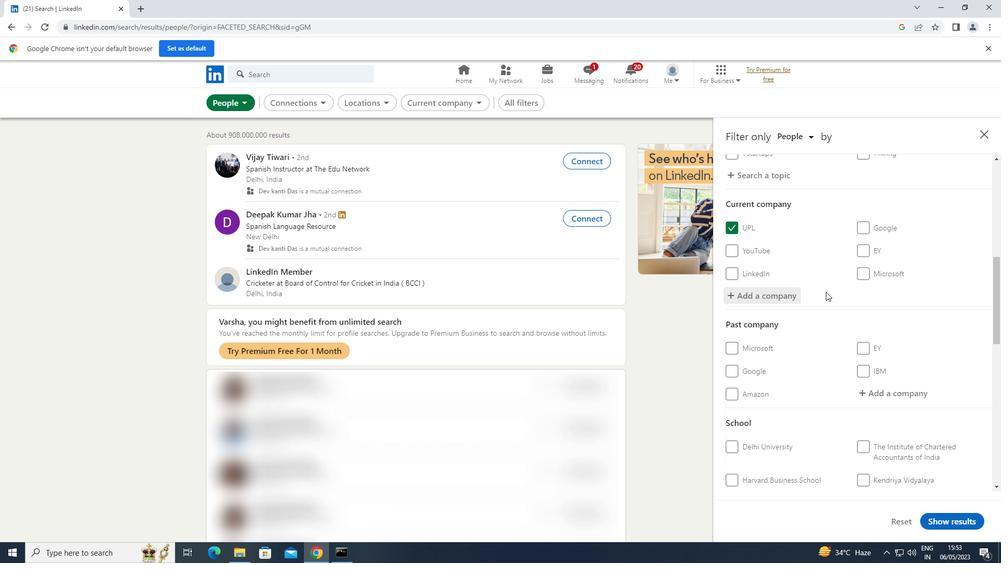 
Action: Mouse scrolled (826, 291) with delta (0, 0)
Screenshot: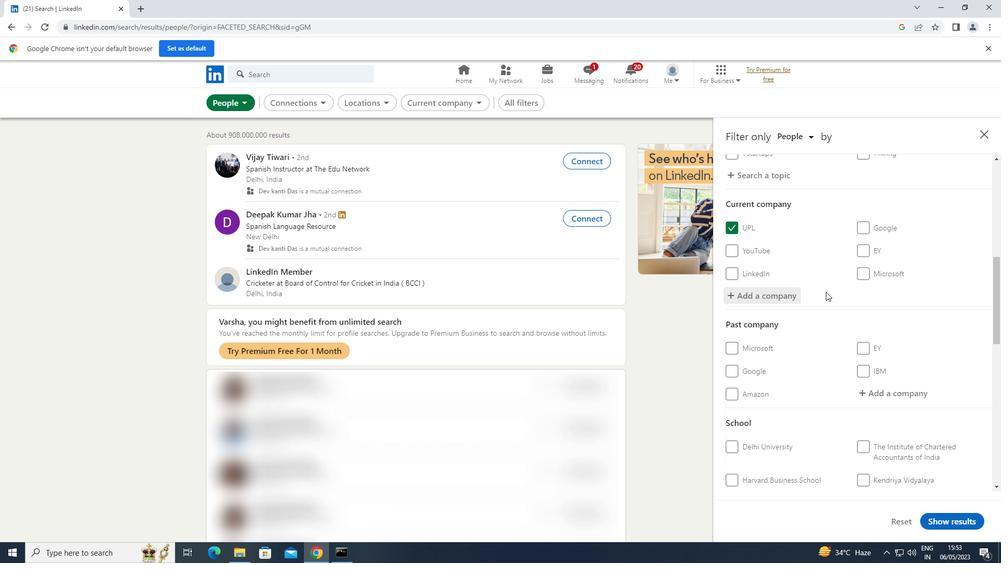 
Action: Mouse scrolled (826, 291) with delta (0, 0)
Screenshot: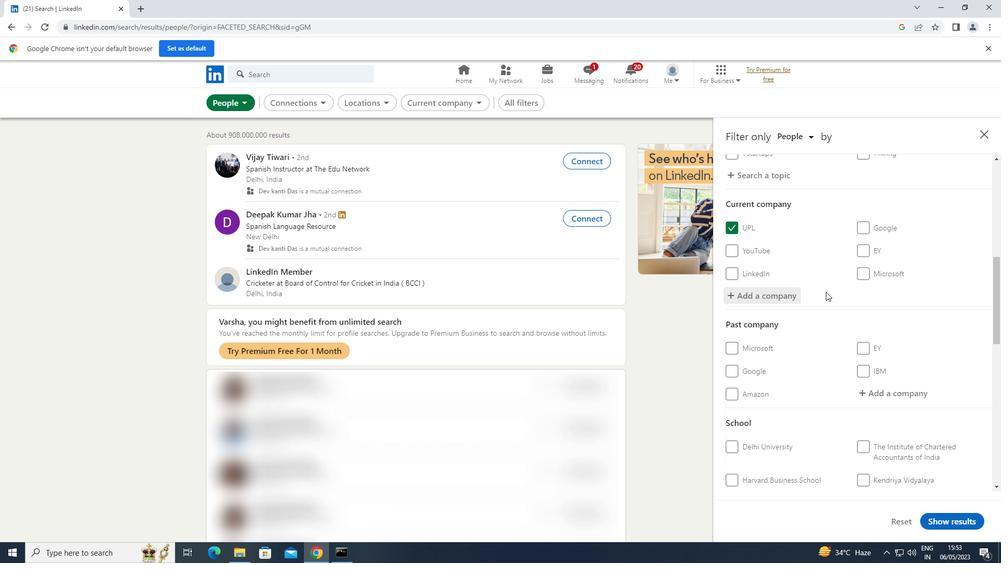 
Action: Mouse scrolled (826, 291) with delta (0, 0)
Screenshot: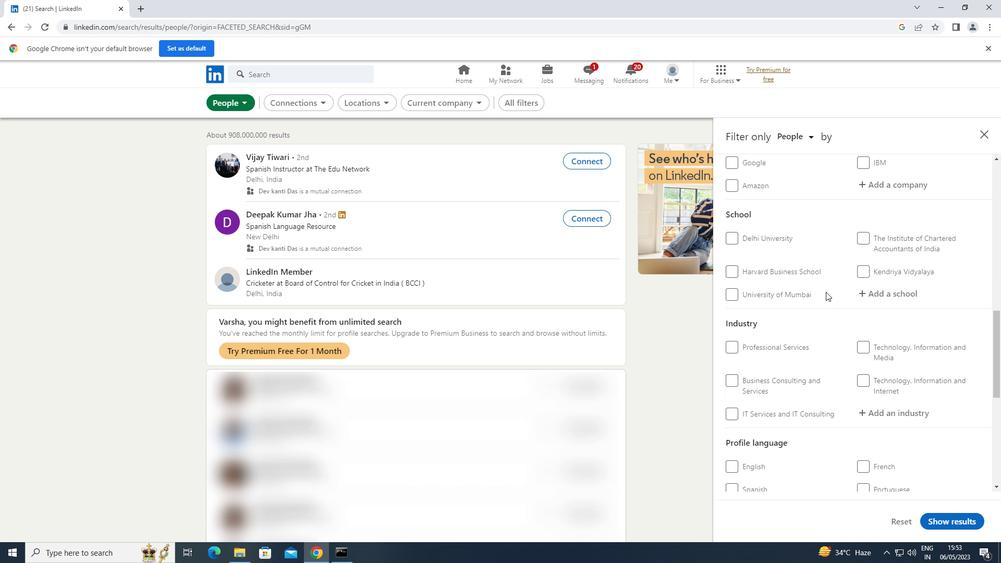 
Action: Mouse moved to (887, 244)
Screenshot: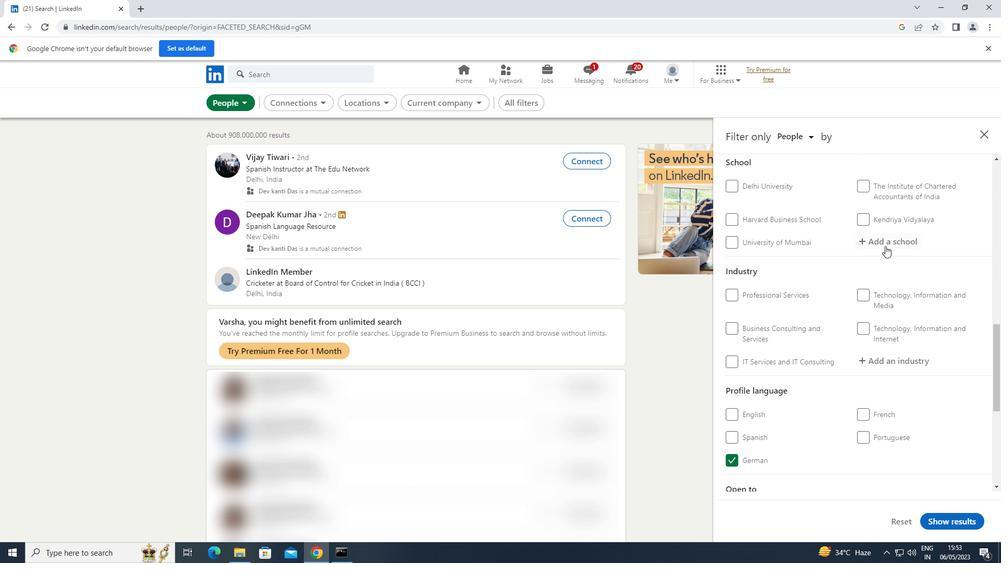 
Action: Mouse pressed left at (887, 244)
Screenshot: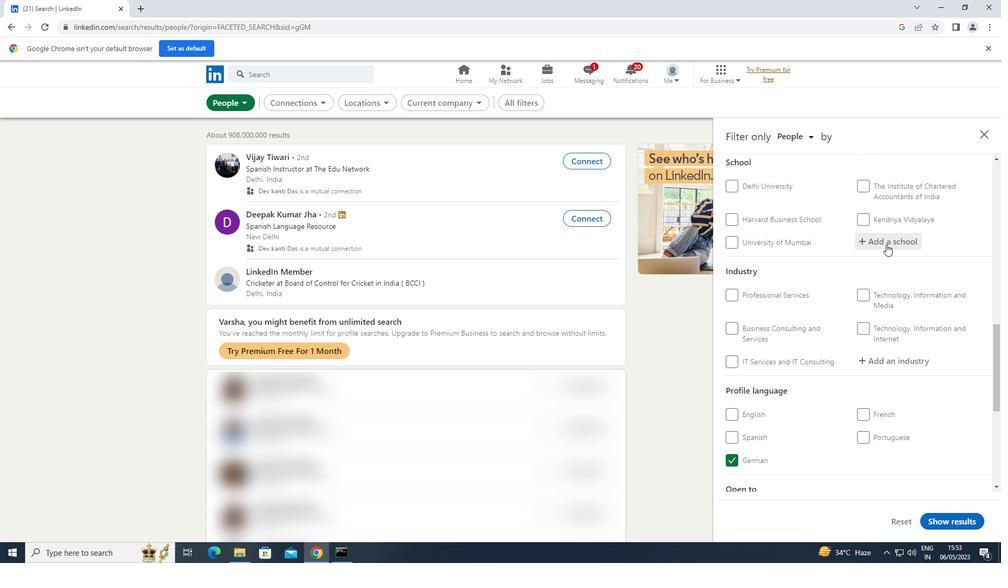 
Action: Key pressed <Key.shift>ARTS<Key.space><Key.shift>COO<Key.backspace>
Screenshot: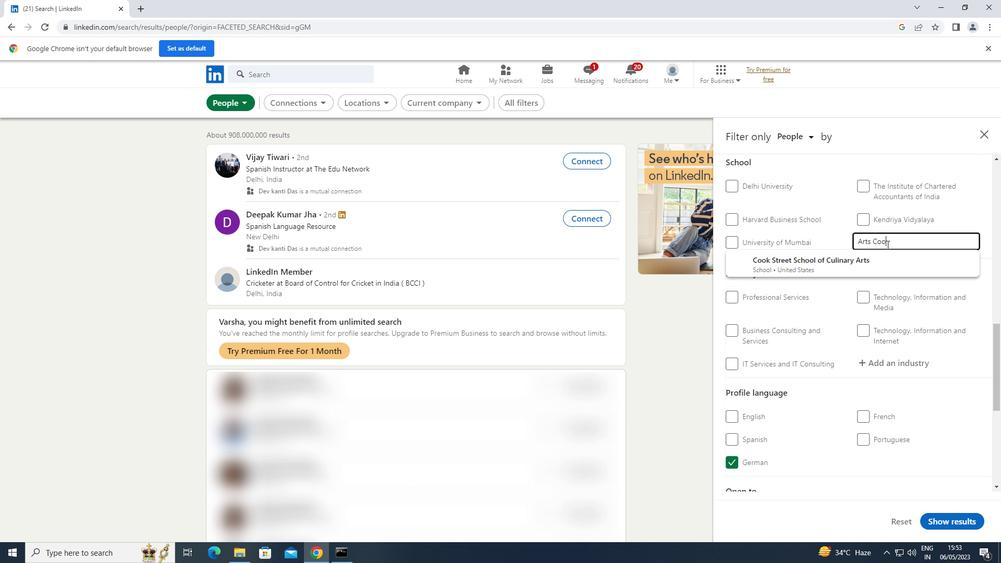 
Action: Mouse moved to (847, 300)
Screenshot: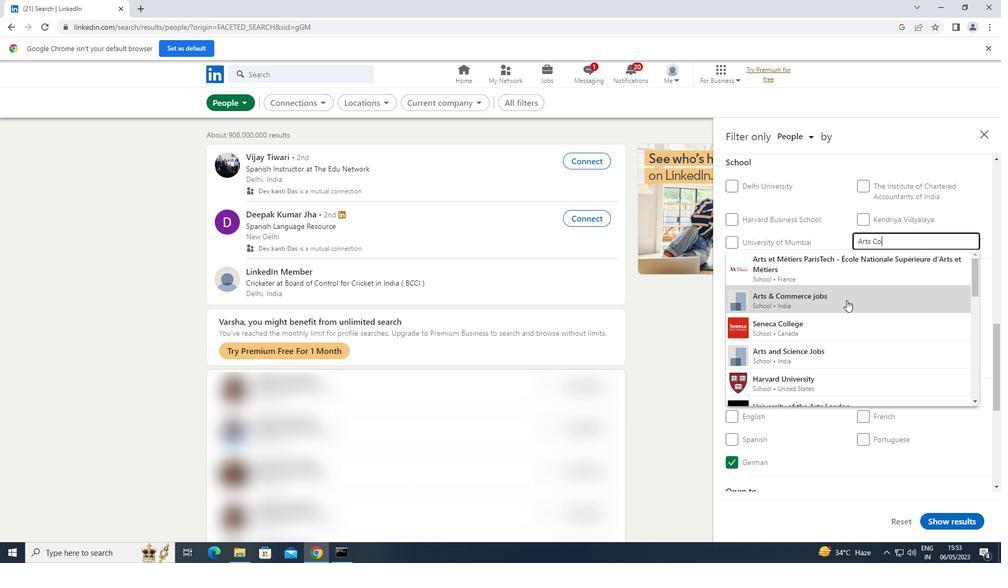 
Action: Key pressed MMERCE<Key.space><Key.shift>JOBS
Screenshot: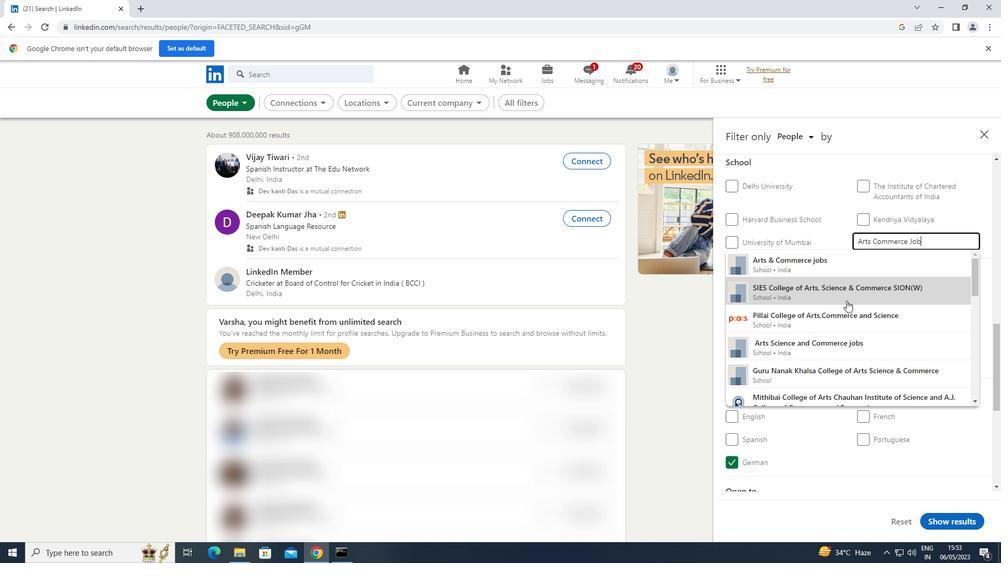 
Action: Mouse moved to (883, 293)
Screenshot: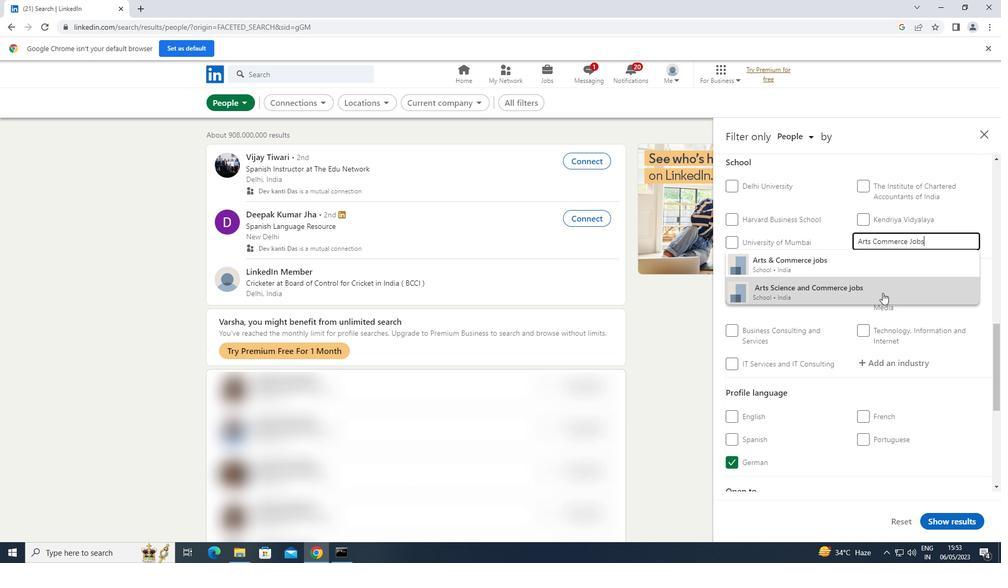 
Action: Key pressed <Key.enter>
Screenshot: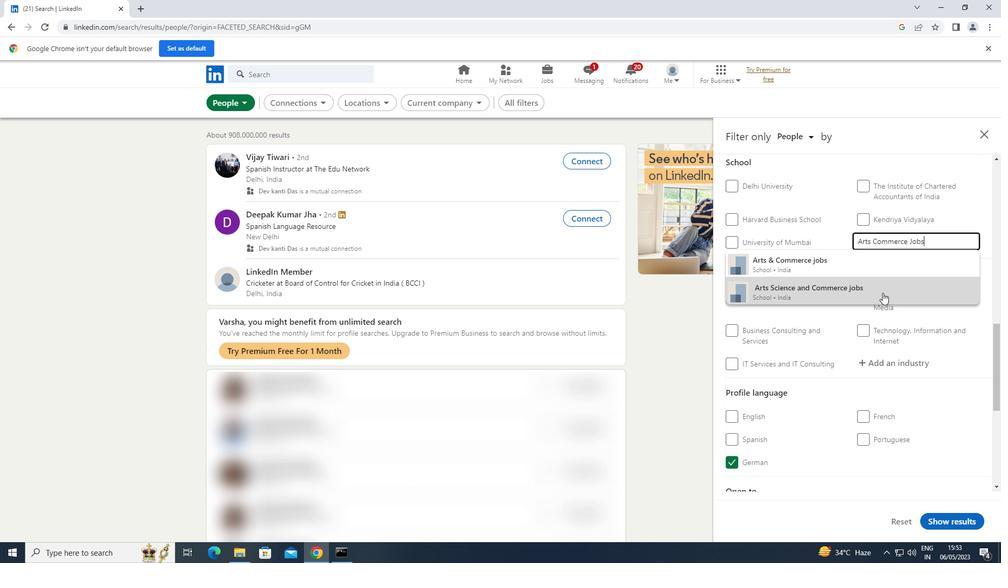 
Action: Mouse moved to (883, 298)
Screenshot: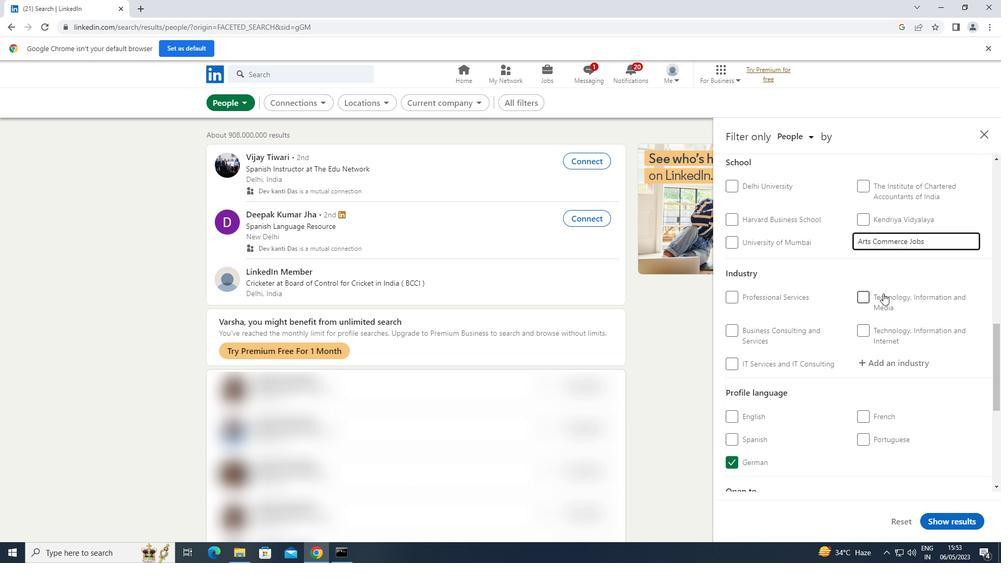 
Action: Mouse scrolled (883, 297) with delta (0, 0)
Screenshot: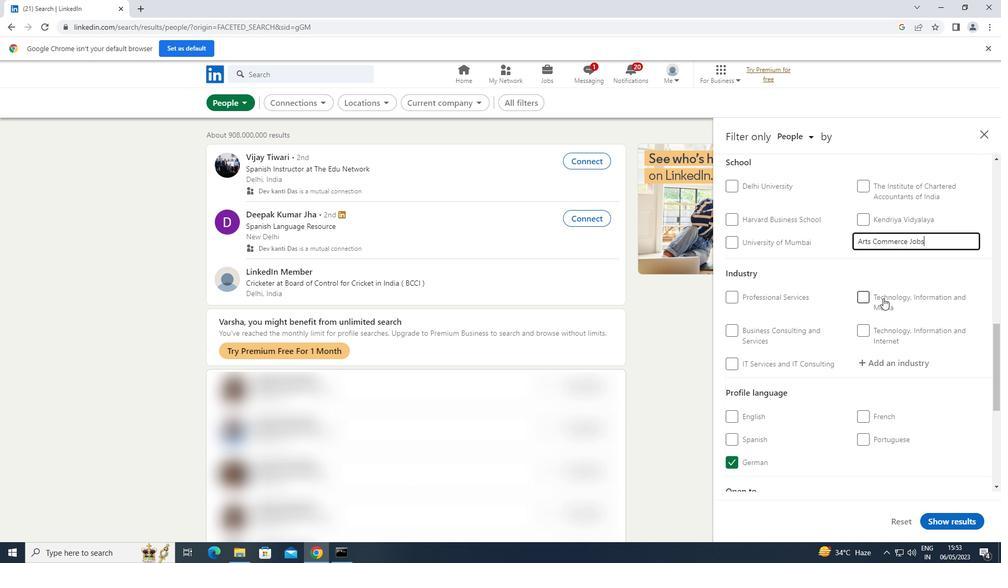 
Action: Mouse scrolled (883, 297) with delta (0, 0)
Screenshot: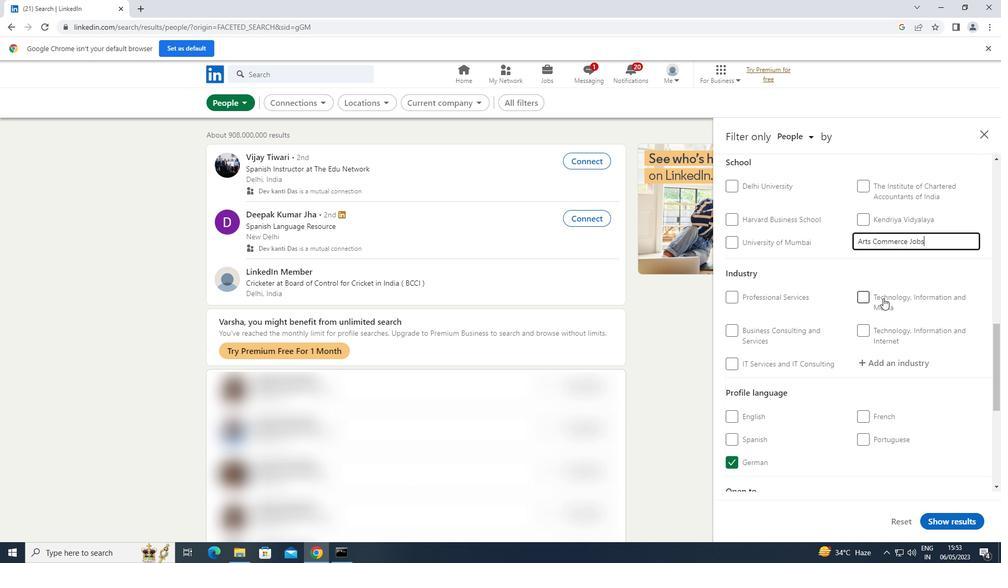 
Action: Mouse scrolled (883, 297) with delta (0, 0)
Screenshot: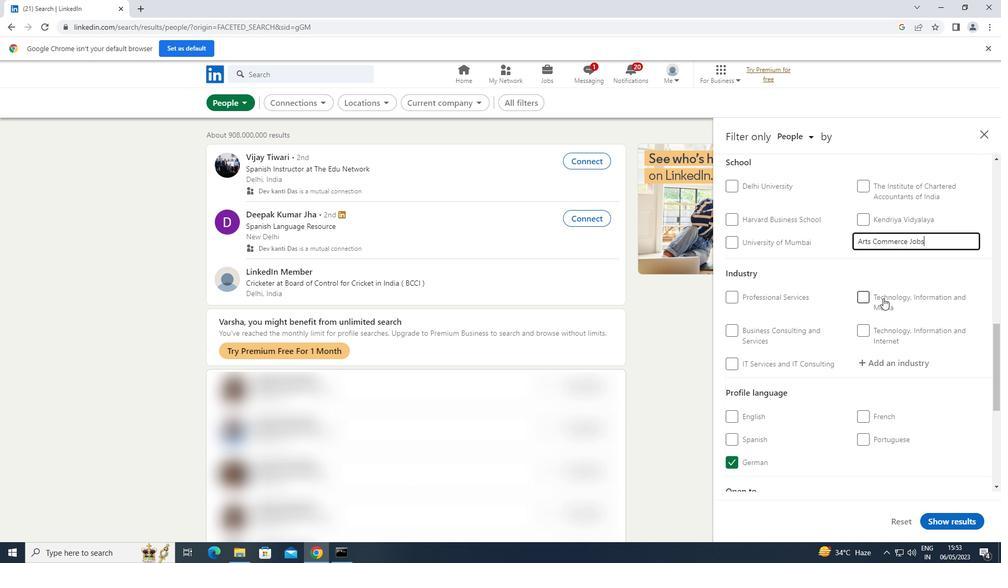 
Action: Mouse moved to (894, 210)
Screenshot: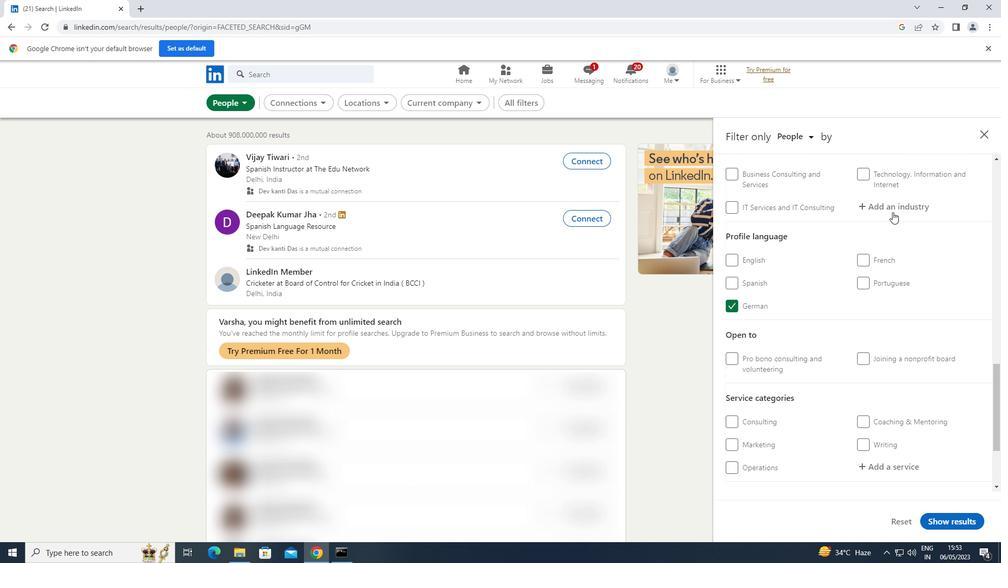 
Action: Mouse pressed left at (894, 210)
Screenshot: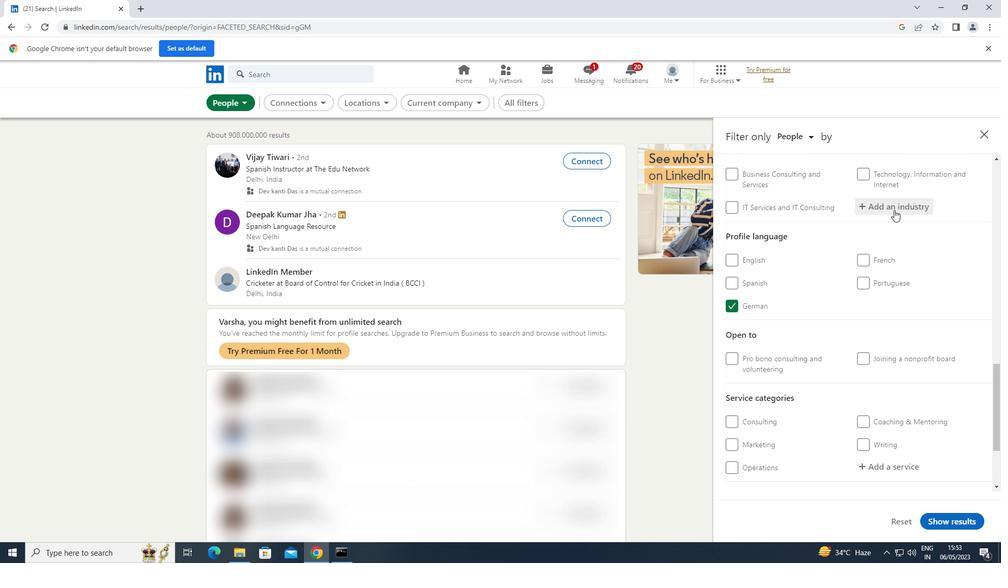 
Action: Key pressed <Key.shift>PET<Key.space>
Screenshot: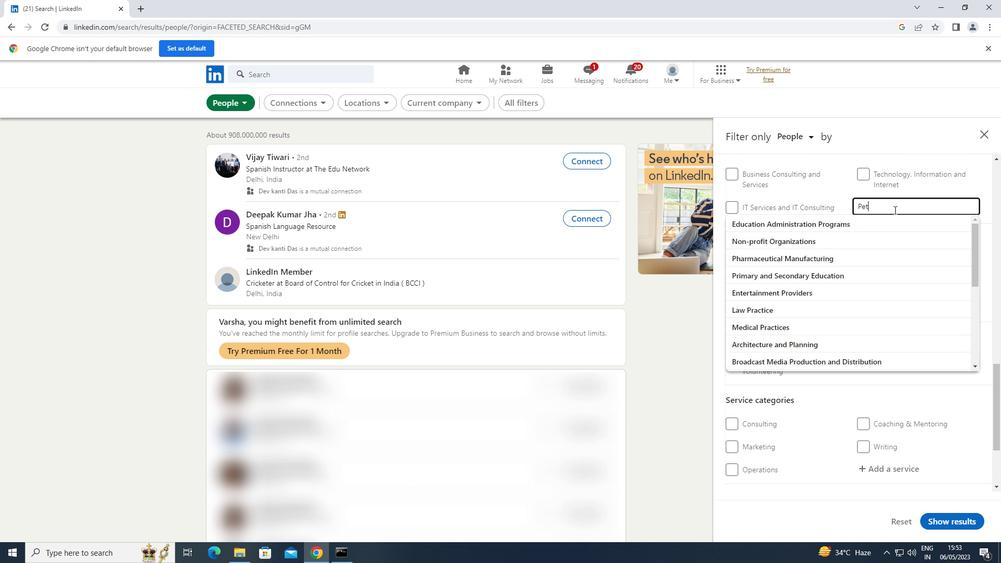 
Action: Mouse moved to (863, 225)
Screenshot: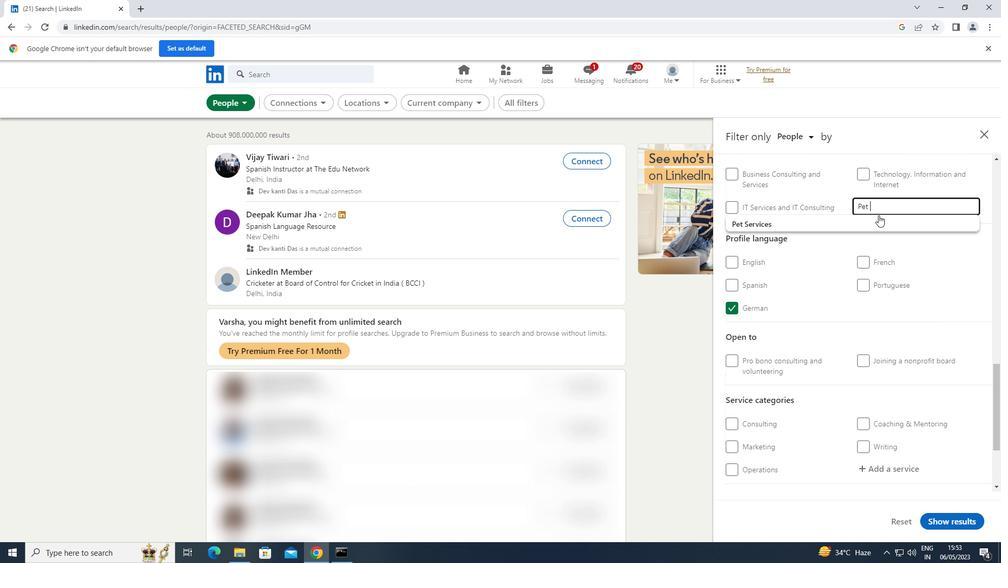 
Action: Mouse pressed left at (863, 225)
Screenshot: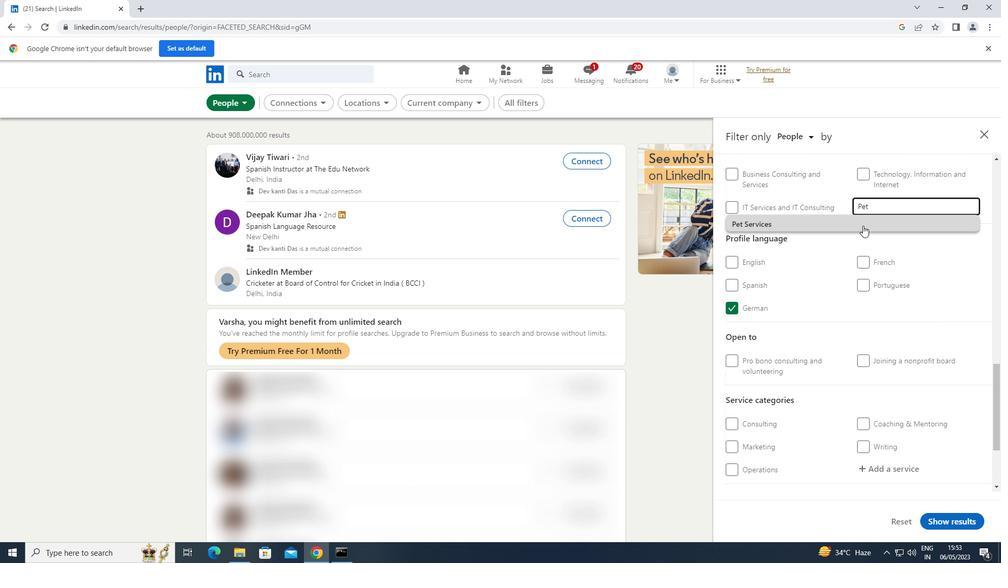 
Action: Mouse moved to (863, 225)
Screenshot: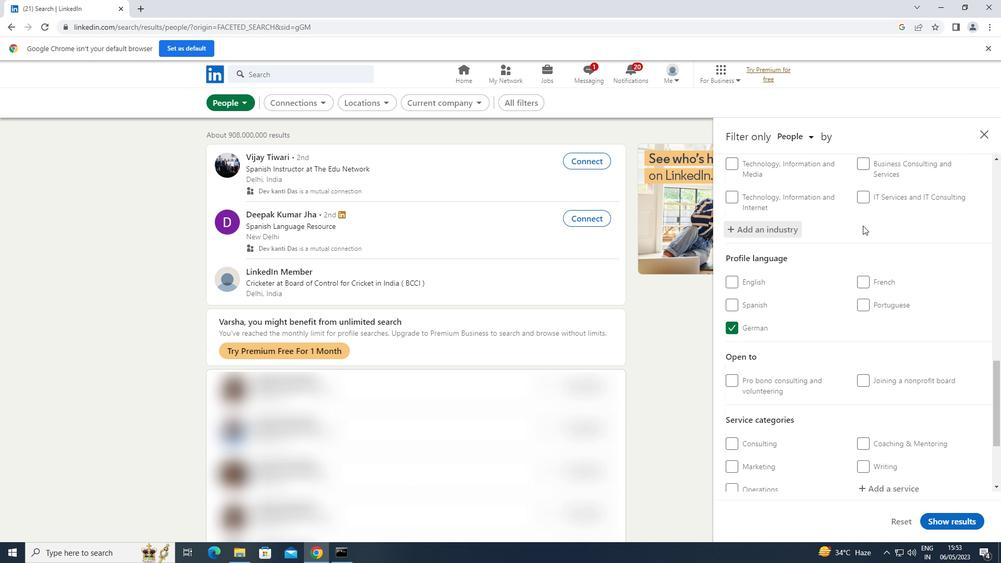 
Action: Mouse scrolled (863, 225) with delta (0, 0)
Screenshot: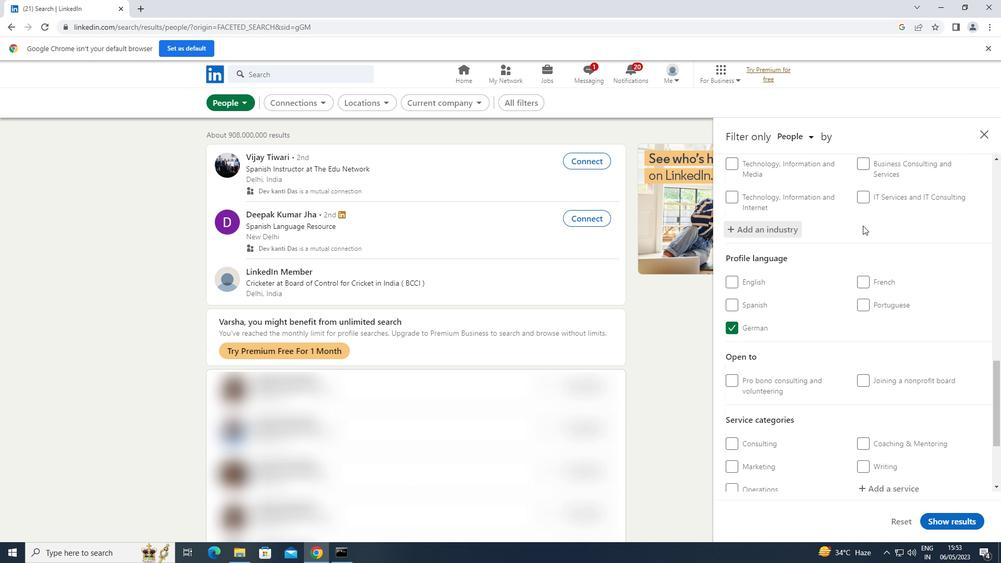 
Action: Mouse scrolled (863, 225) with delta (0, 0)
Screenshot: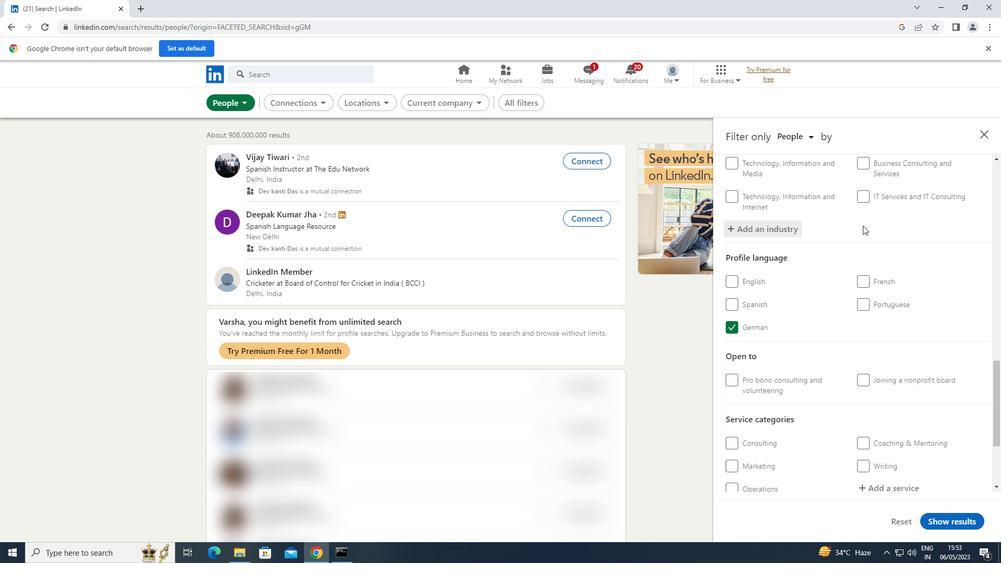 
Action: Mouse scrolled (863, 225) with delta (0, 0)
Screenshot: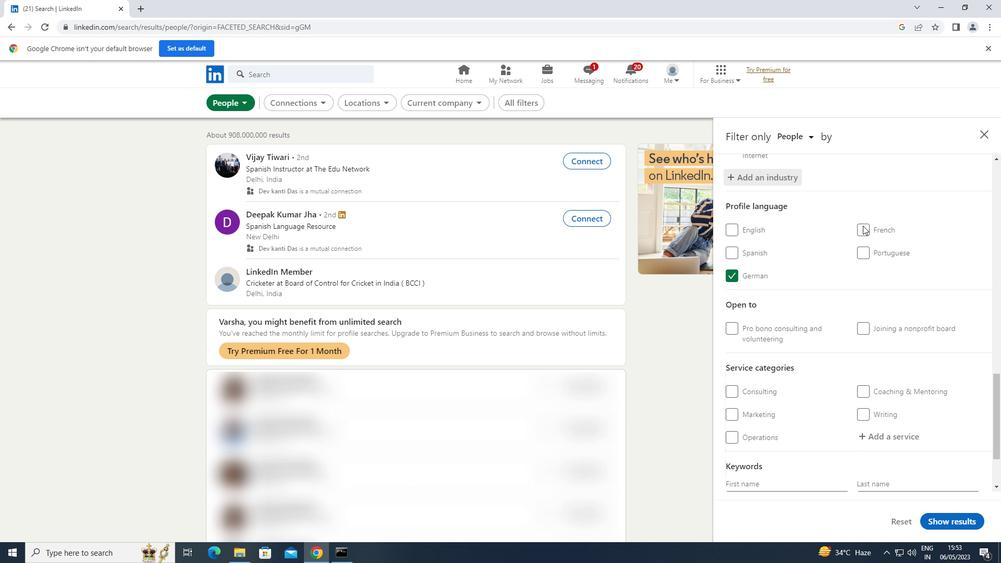 
Action: Mouse scrolled (863, 225) with delta (0, 0)
Screenshot: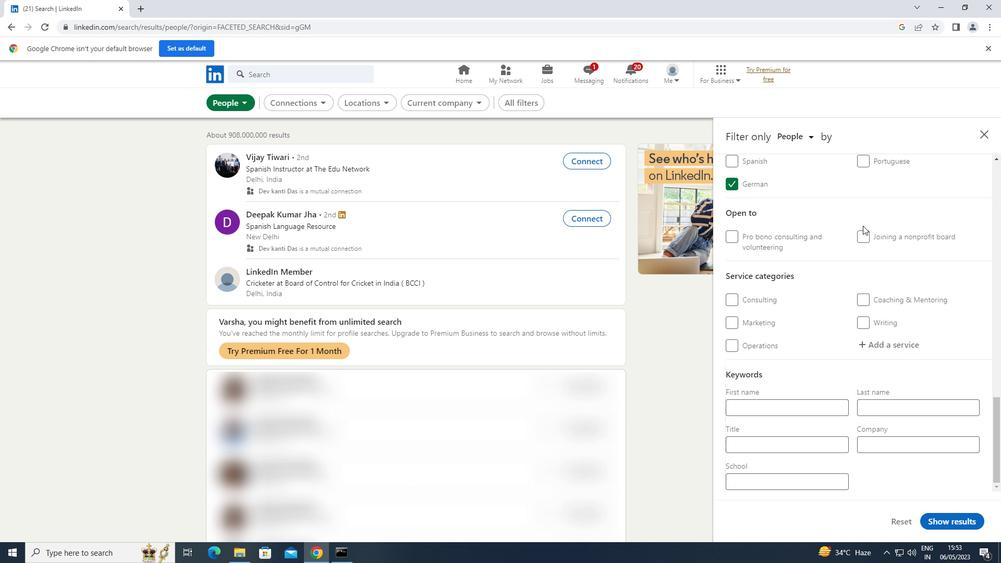 
Action: Mouse scrolled (863, 225) with delta (0, 0)
Screenshot: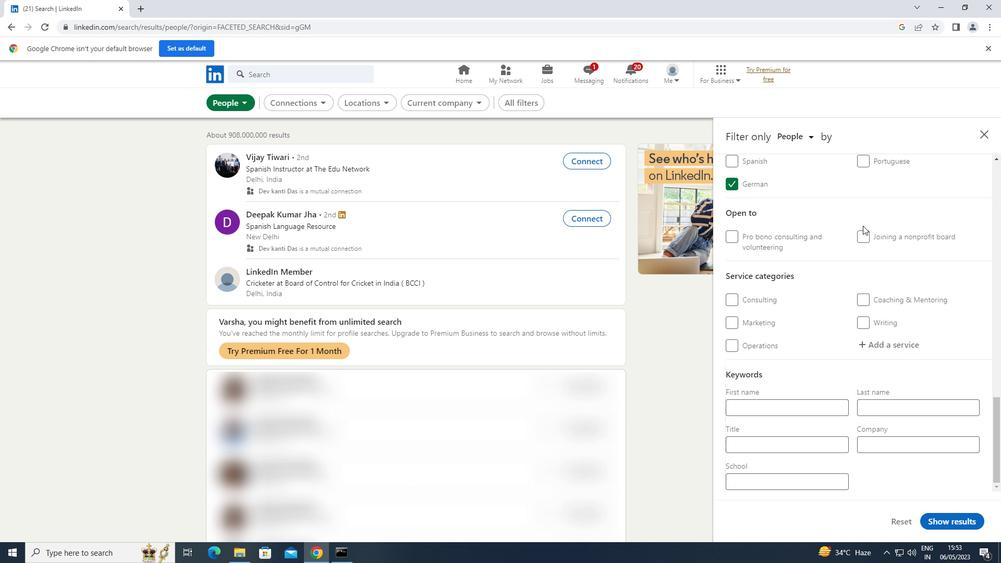 
Action: Mouse moved to (882, 336)
Screenshot: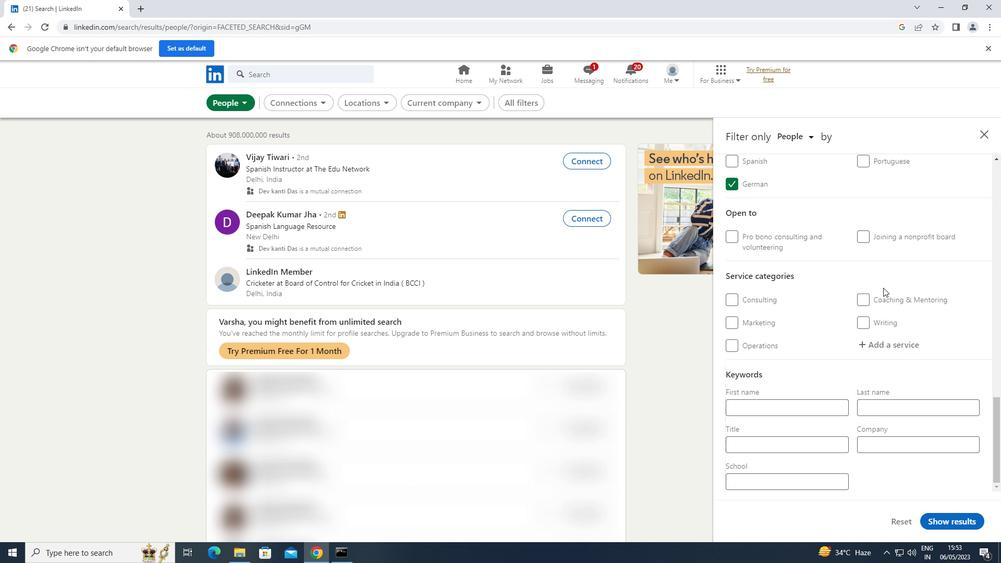 
Action: Mouse pressed left at (882, 336)
Screenshot: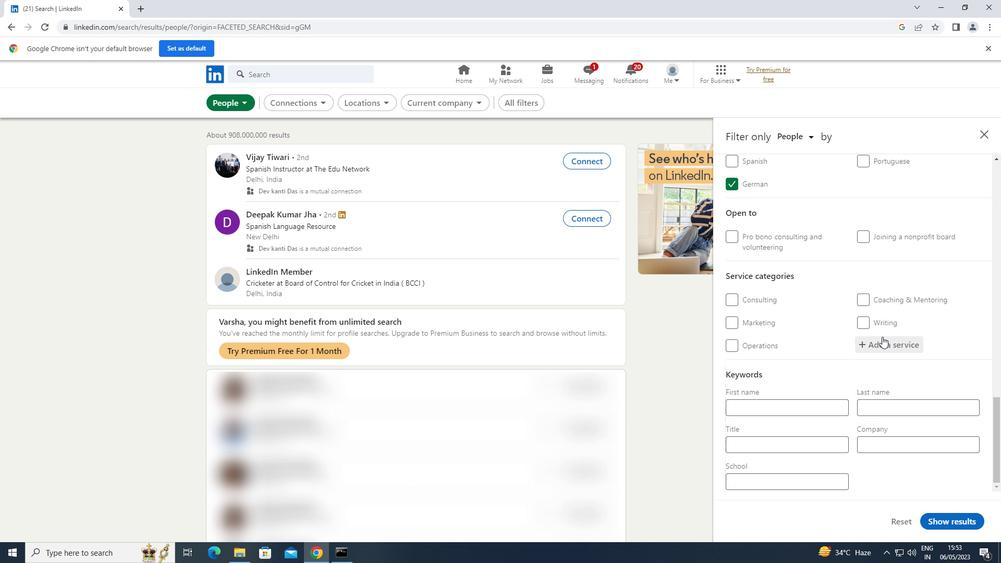 
Action: Key pressed <Key.shift>WEB<Key.space>
Screenshot: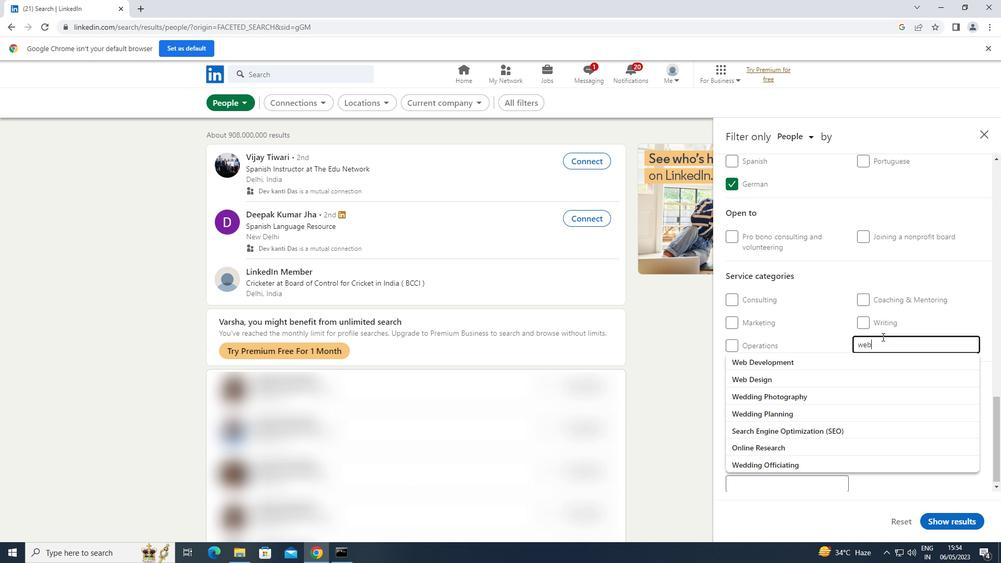 
Action: Mouse moved to (770, 357)
Screenshot: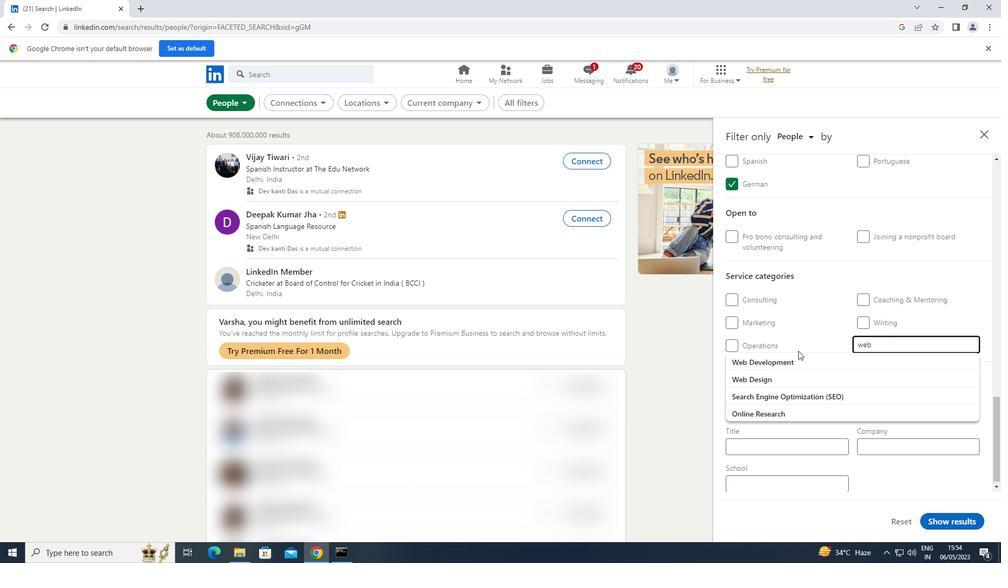 
Action: Mouse pressed left at (770, 357)
Screenshot: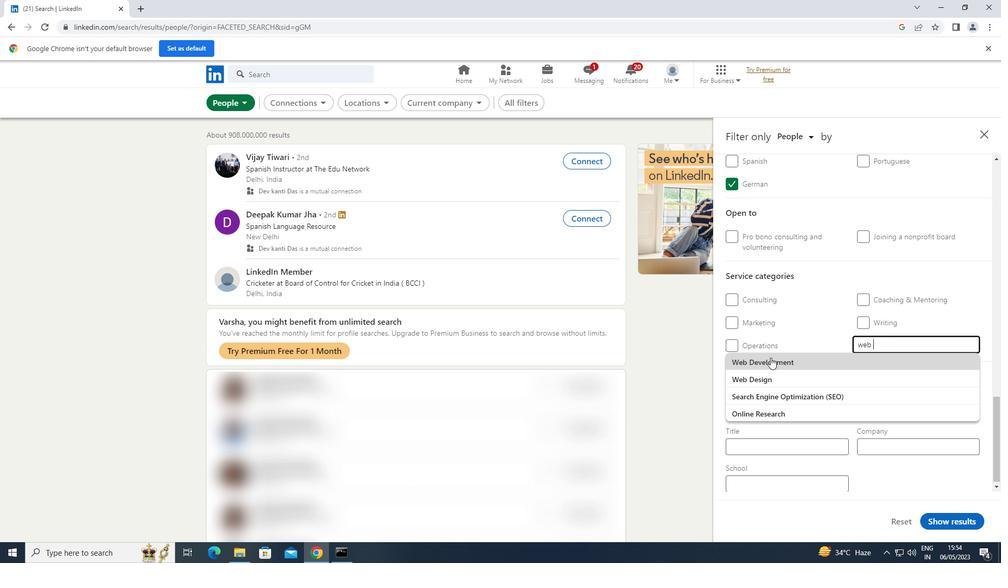 
Action: Mouse moved to (772, 356)
Screenshot: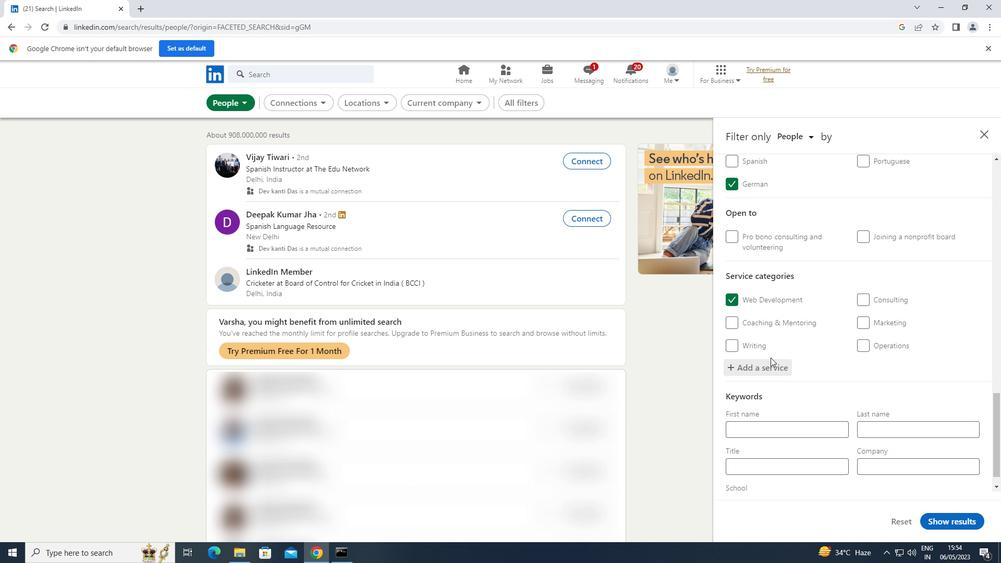 
Action: Mouse scrolled (772, 355) with delta (0, 0)
Screenshot: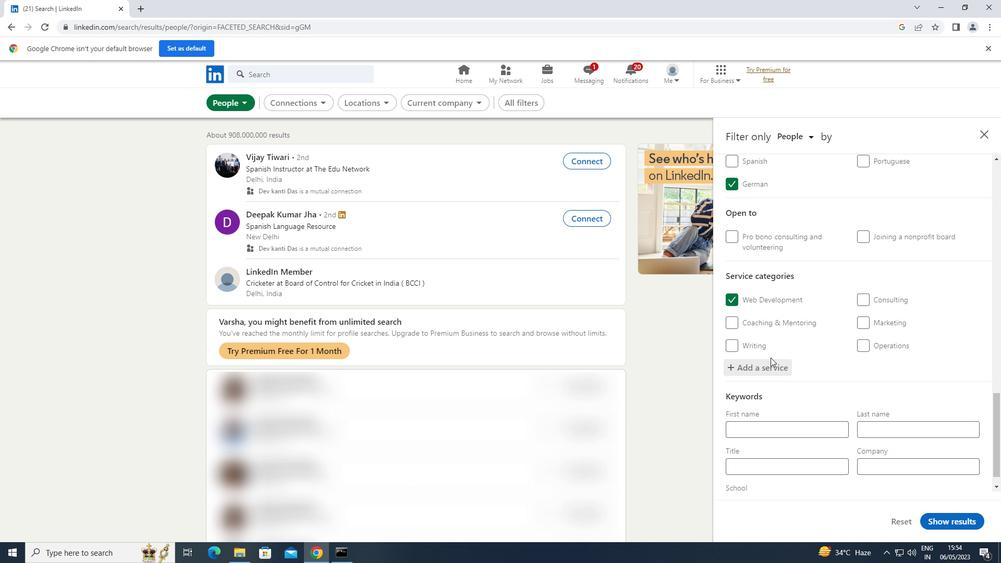
Action: Mouse scrolled (772, 355) with delta (0, 0)
Screenshot: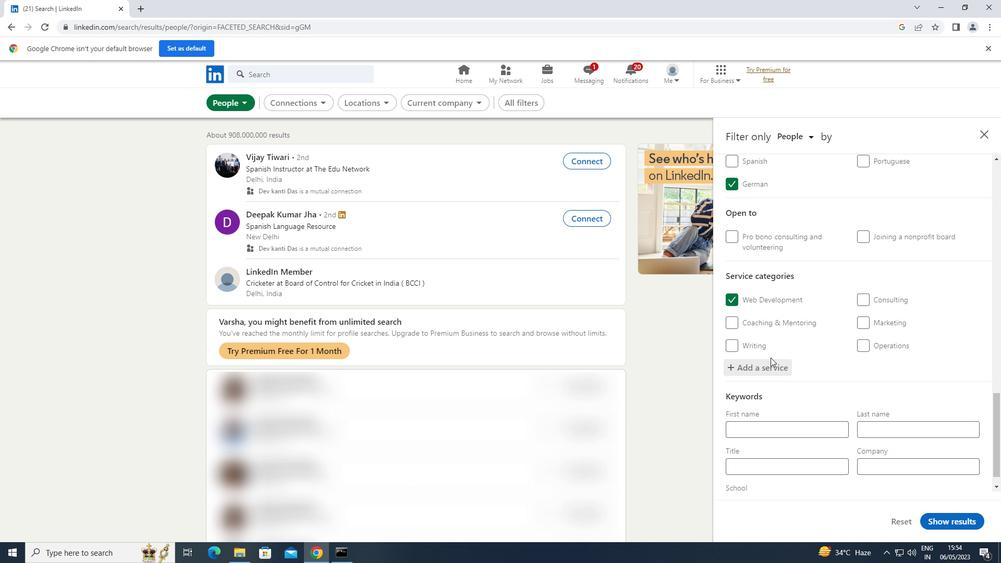 
Action: Mouse scrolled (772, 355) with delta (0, 0)
Screenshot: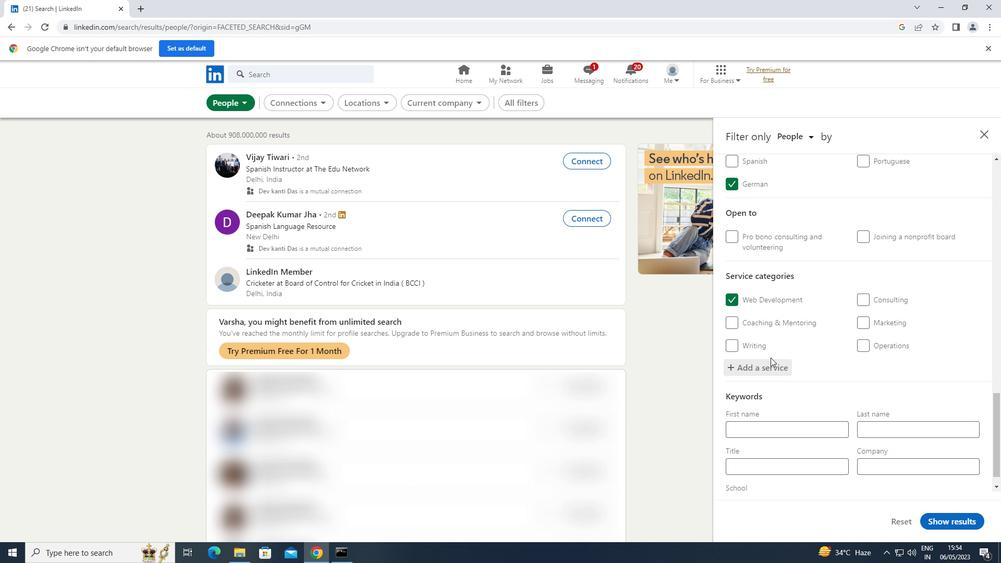 
Action: Mouse scrolled (772, 355) with delta (0, 0)
Screenshot: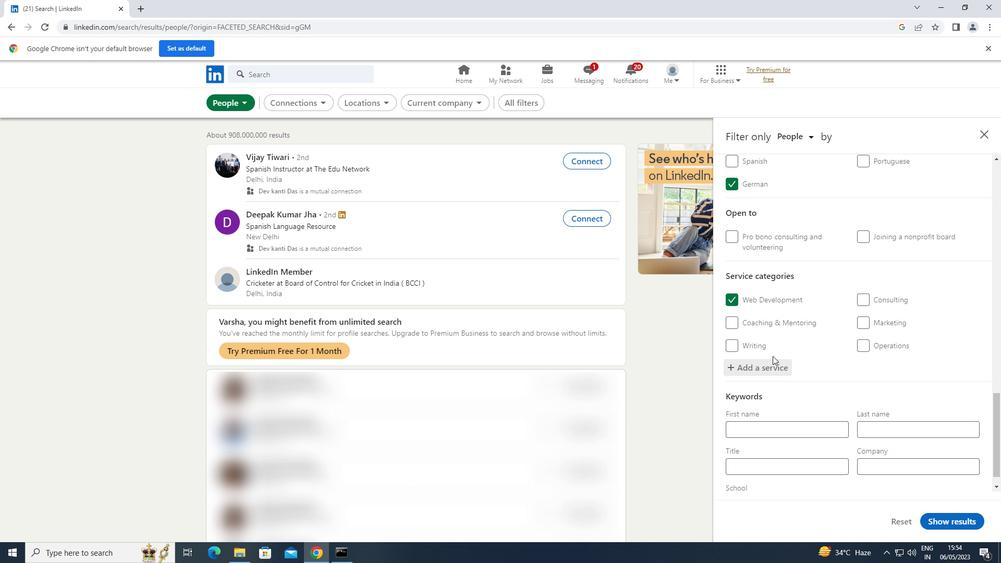 
Action: Mouse scrolled (772, 355) with delta (0, 0)
Screenshot: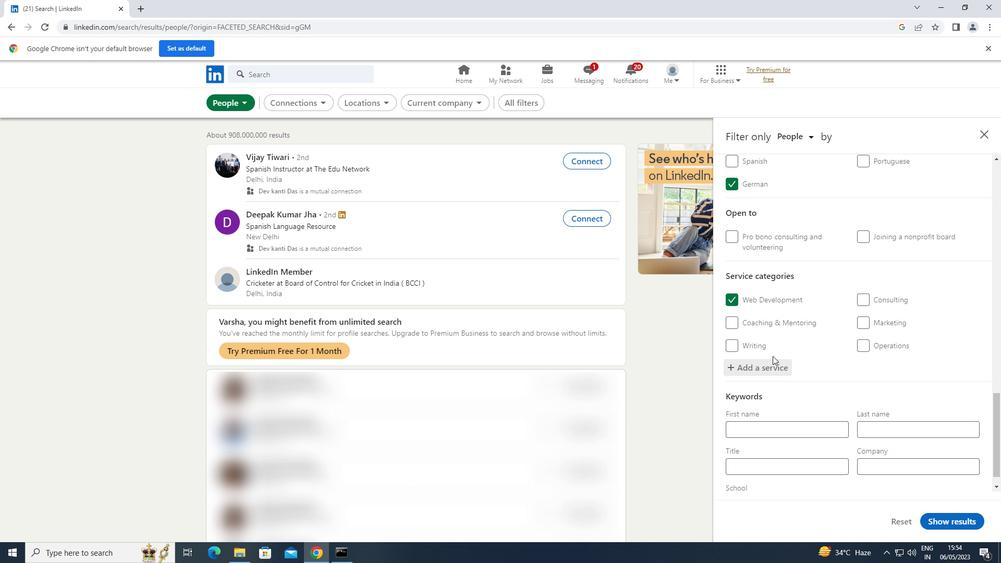 
Action: Mouse moved to (782, 445)
Screenshot: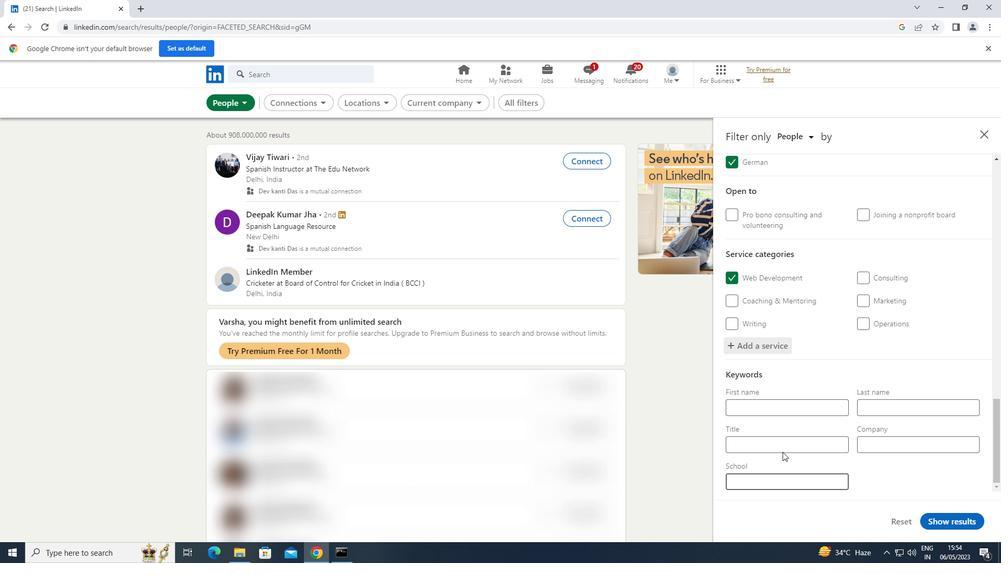 
Action: Mouse pressed left at (782, 445)
Screenshot: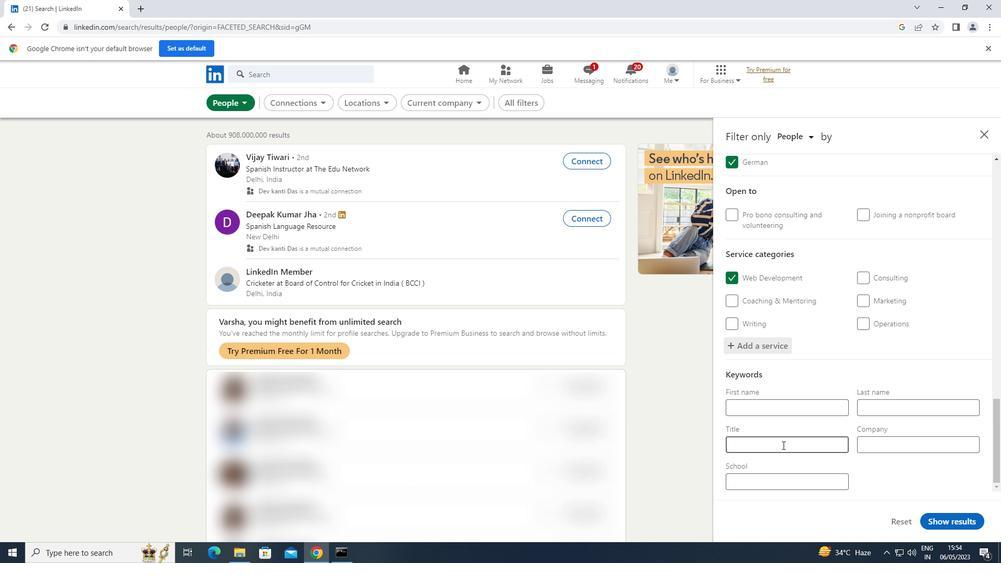 
Action: Mouse moved to (782, 444)
Screenshot: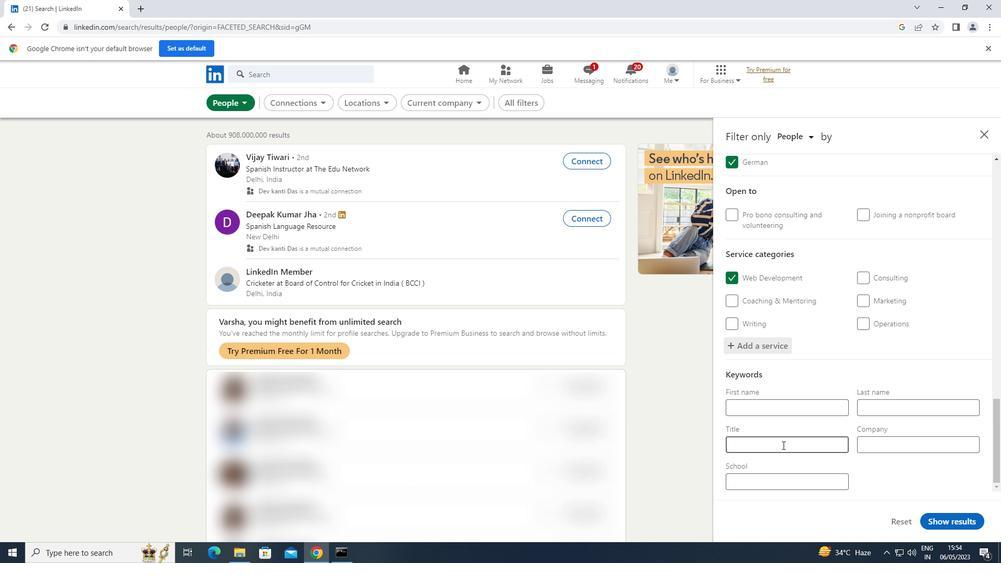 
Action: Key pressed <Key.shift>MANUFACTURING<Key.space><Key.shift>ASSEMBLER
Screenshot: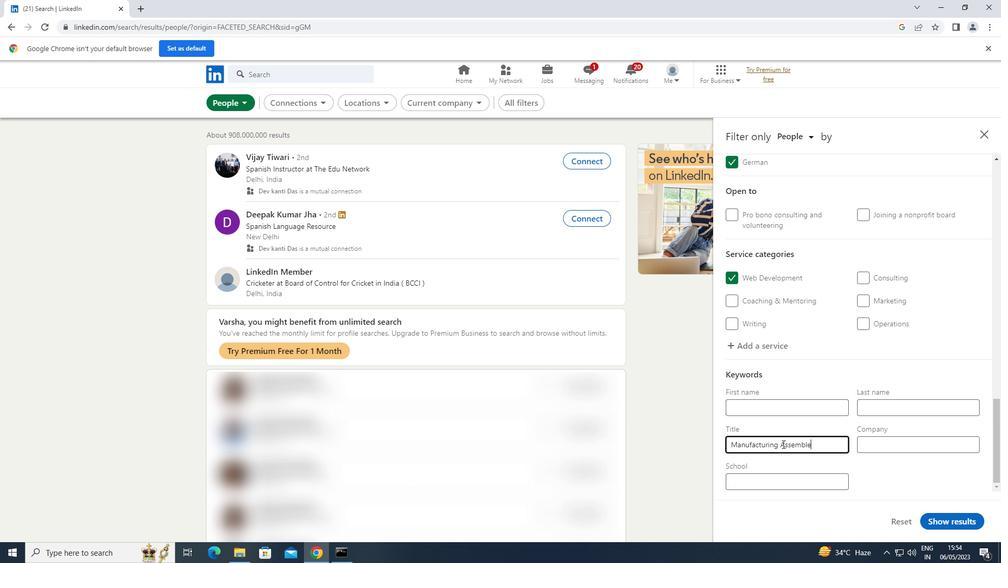 
Action: Mouse moved to (943, 525)
Screenshot: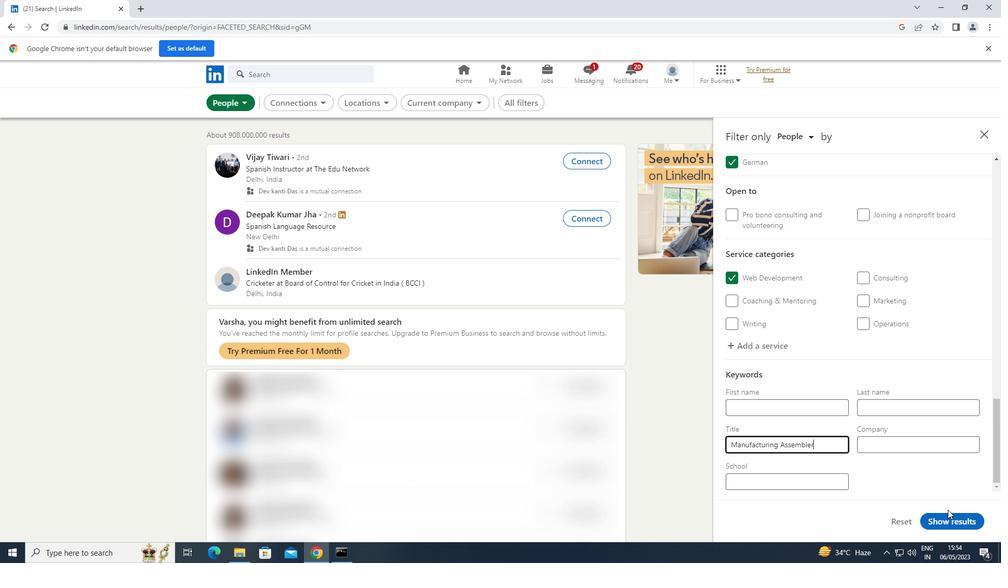 
Action: Mouse pressed left at (943, 525)
Screenshot: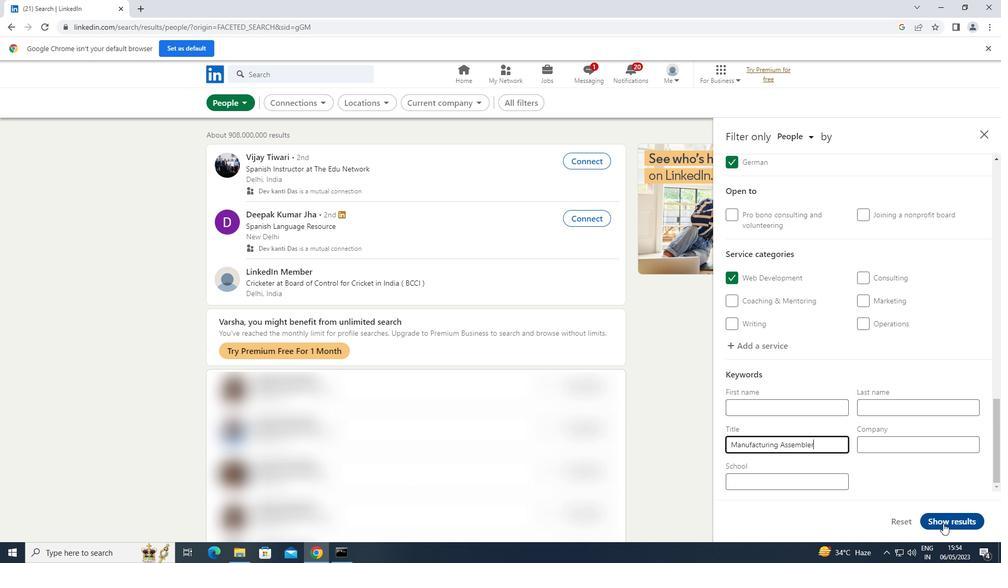 
